 Task: Create new Company, with domain: 'novatek.com' and type: 'Vendor'. Add new contact for this company, with mail Id: 'Simran18Kapoor@novatek.com', First Name: Simran, Last name:  Kapoor, Job Title: 'Market Research Analyst', Phone Number: '(702) 555-4569'. Change life cycle stage to  Lead and lead status to  In Progress. Logged in from softage.4@softage.net
Action: Mouse moved to (73, 46)
Screenshot: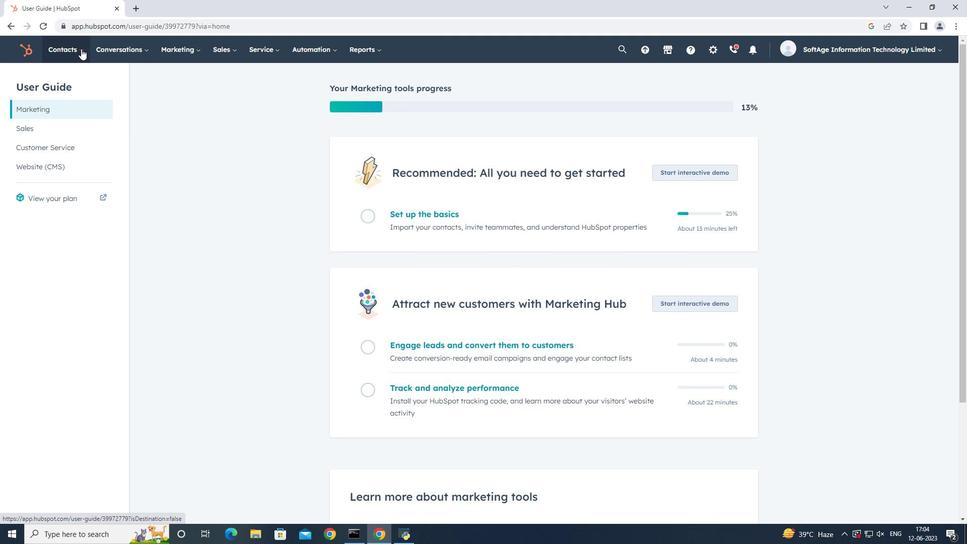 
Action: Mouse pressed left at (73, 46)
Screenshot: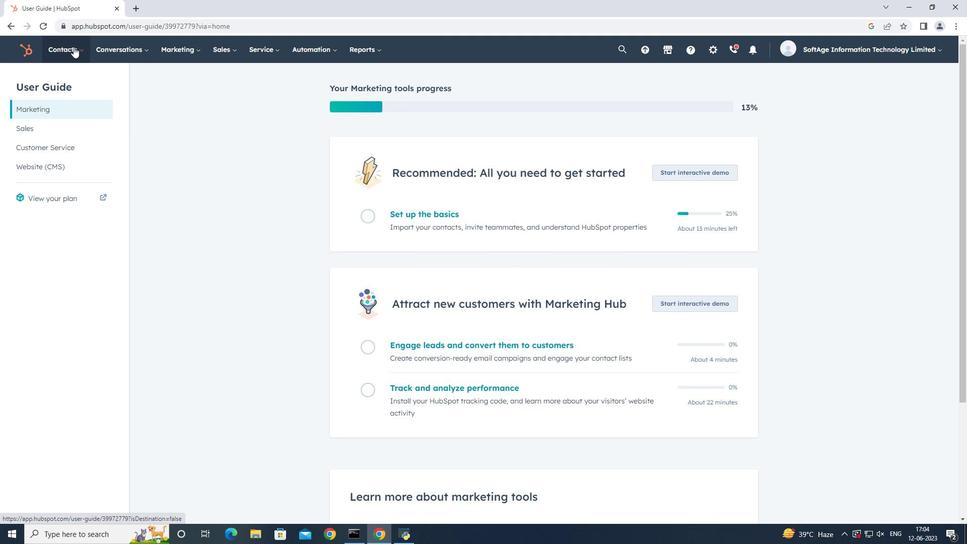 
Action: Mouse moved to (89, 96)
Screenshot: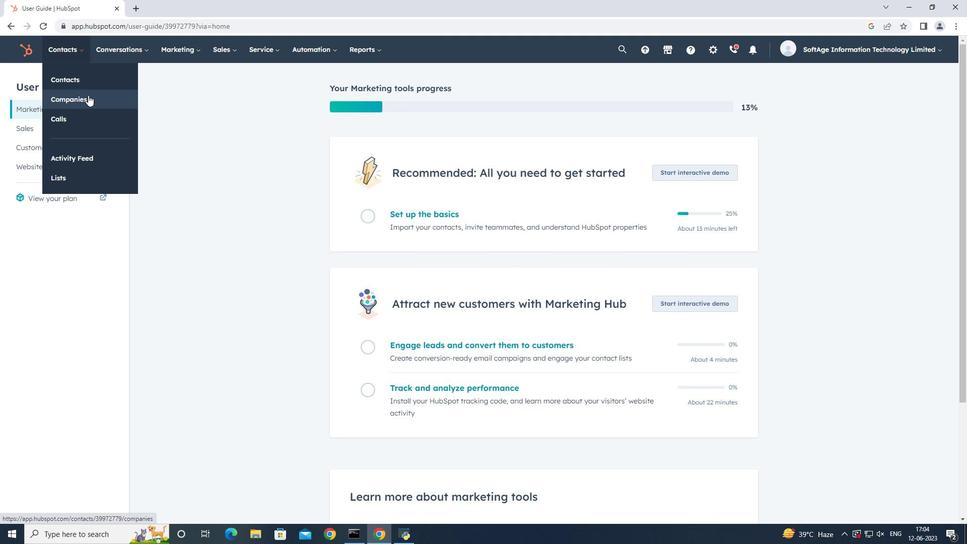 
Action: Mouse pressed left at (89, 96)
Screenshot: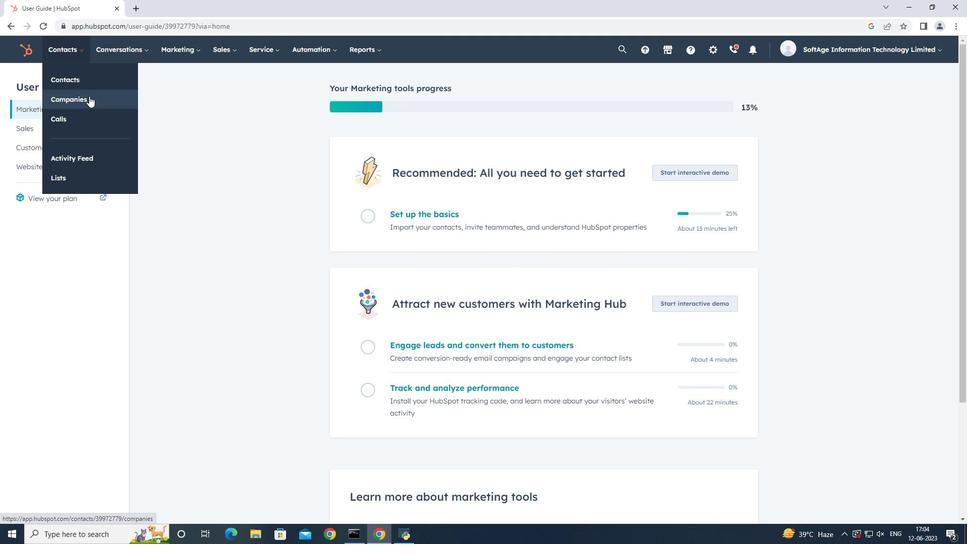 
Action: Mouse moved to (913, 82)
Screenshot: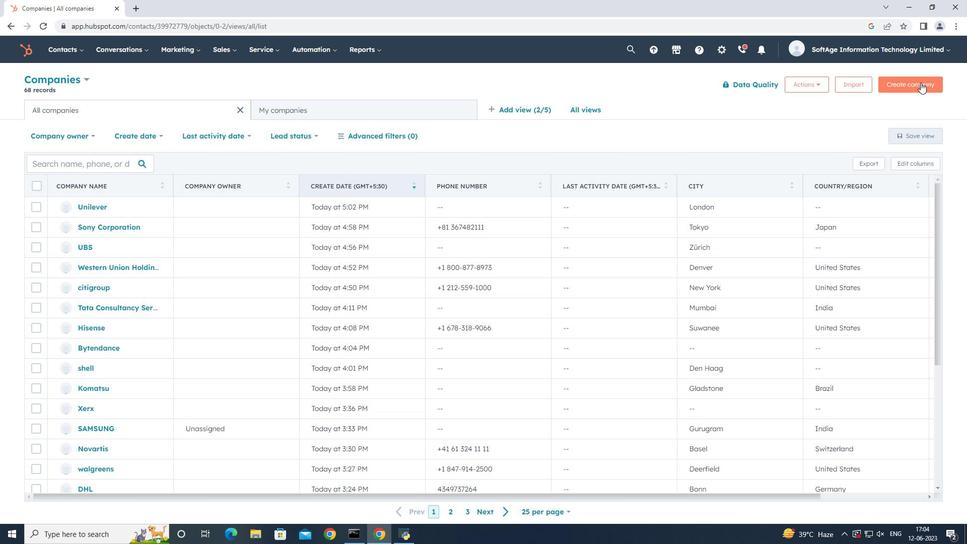 
Action: Mouse pressed left at (913, 82)
Screenshot: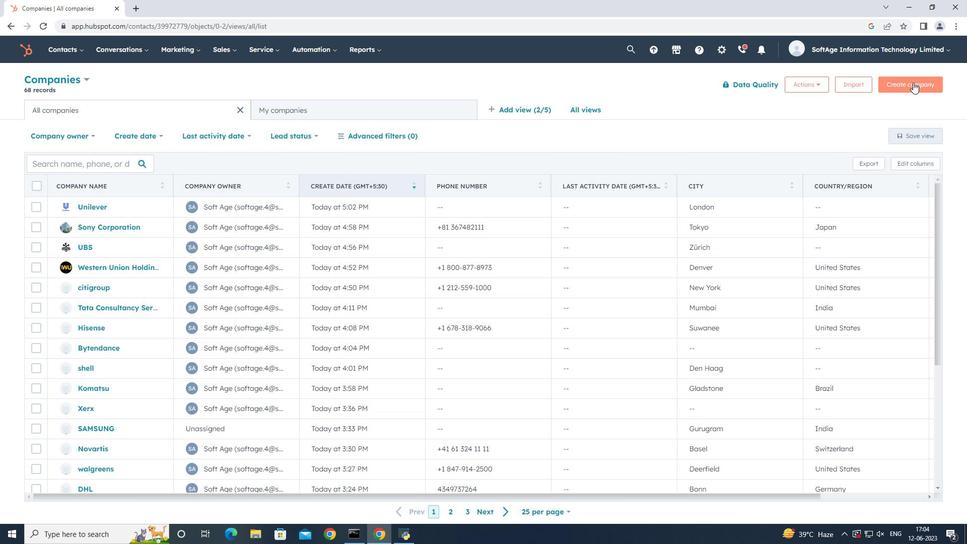 
Action: Mouse moved to (723, 125)
Screenshot: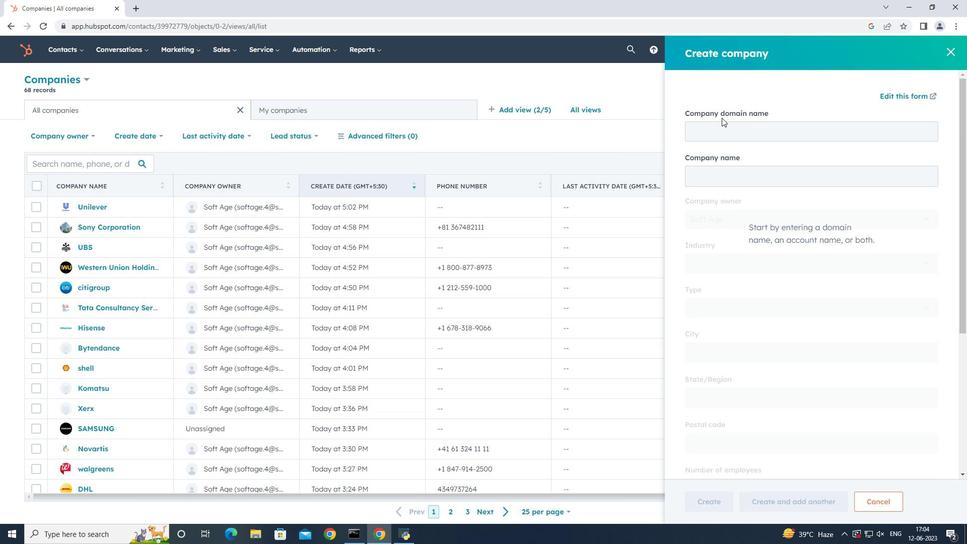 
Action: Mouse pressed left at (723, 125)
Screenshot: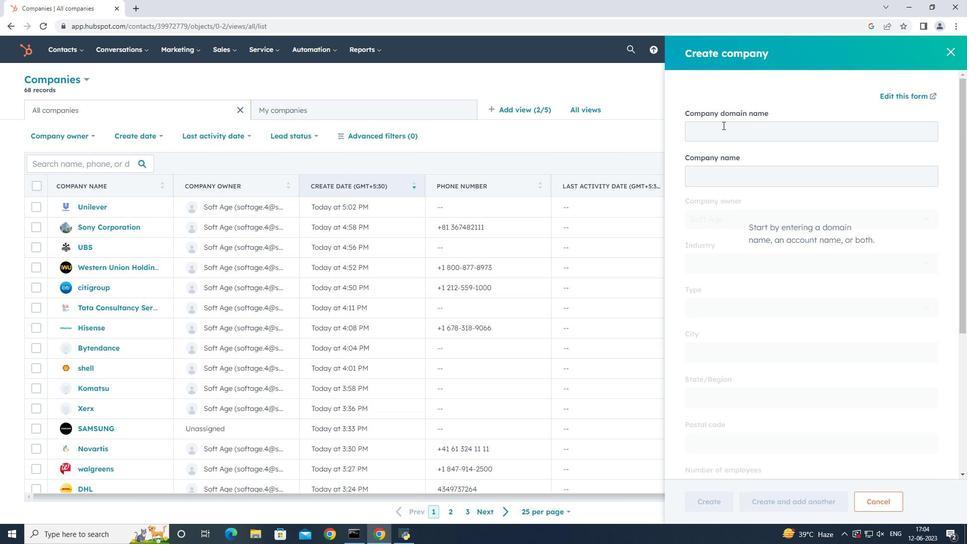 
Action: Key pressed novatek.com
Screenshot: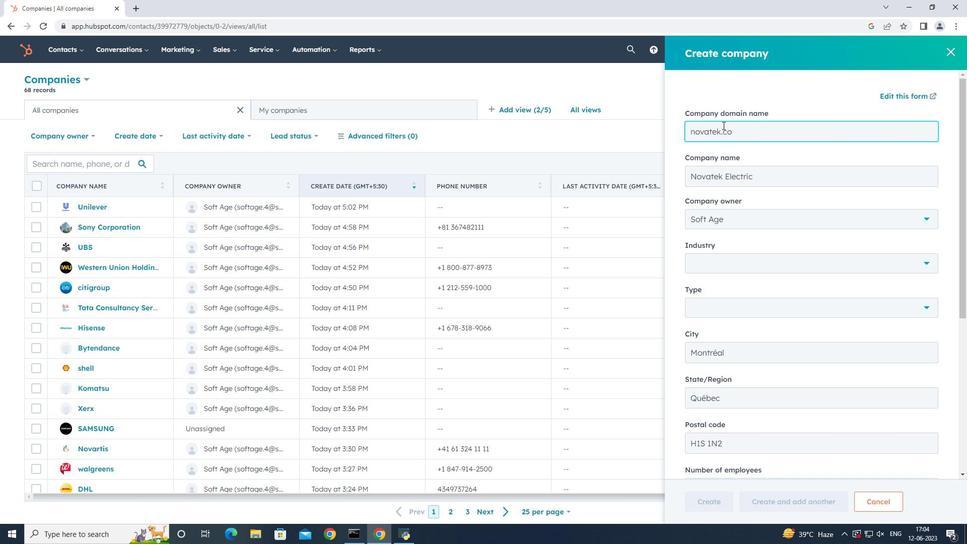 
Action: Mouse moved to (779, 310)
Screenshot: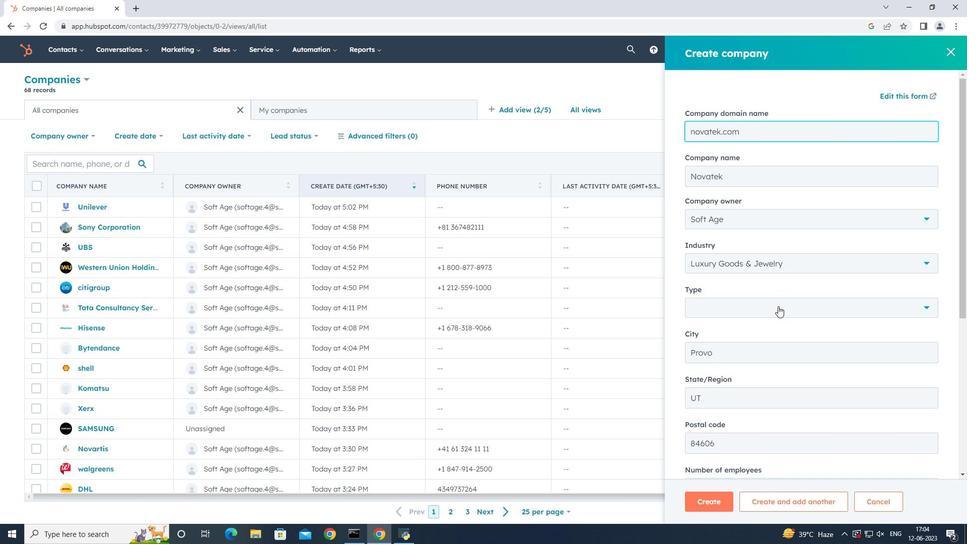 
Action: Mouse pressed left at (779, 310)
Screenshot: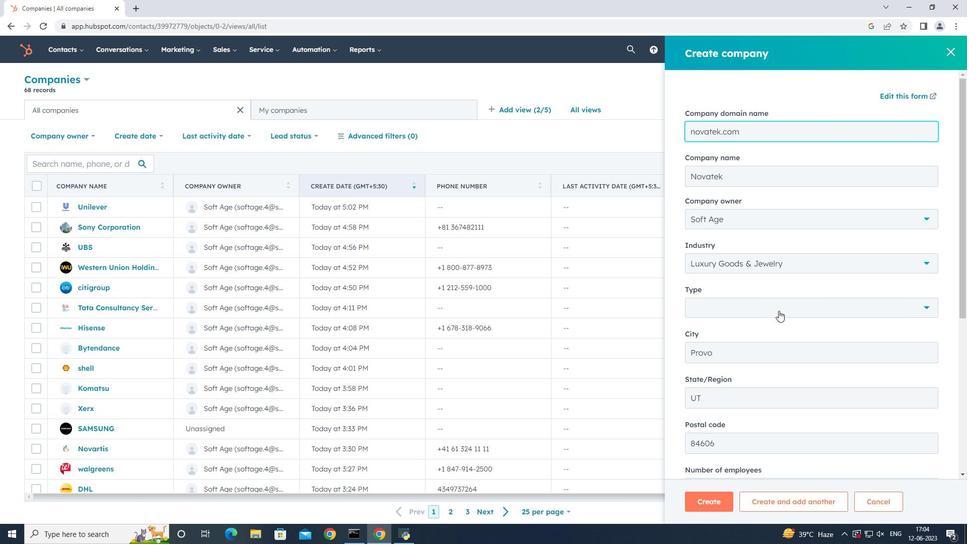 
Action: Mouse moved to (759, 413)
Screenshot: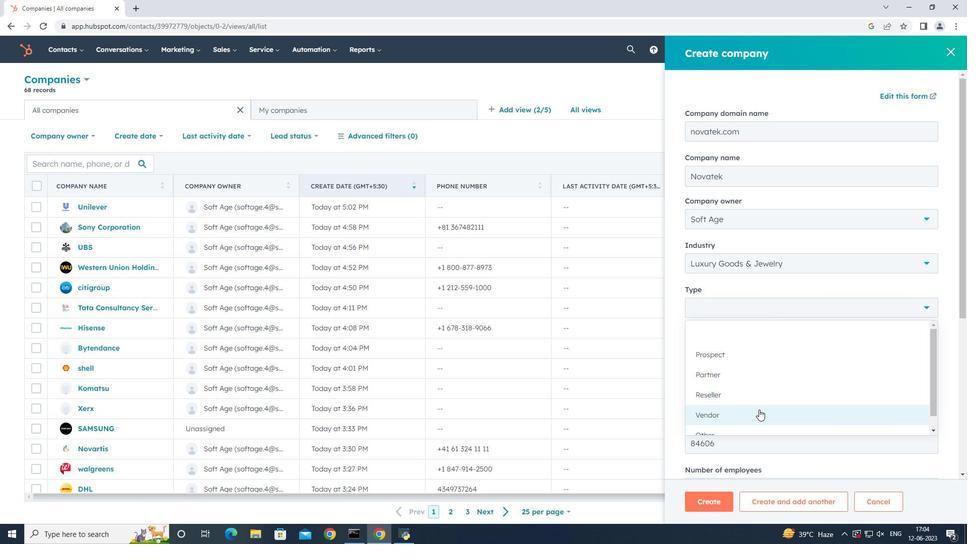 
Action: Mouse pressed left at (759, 413)
Screenshot: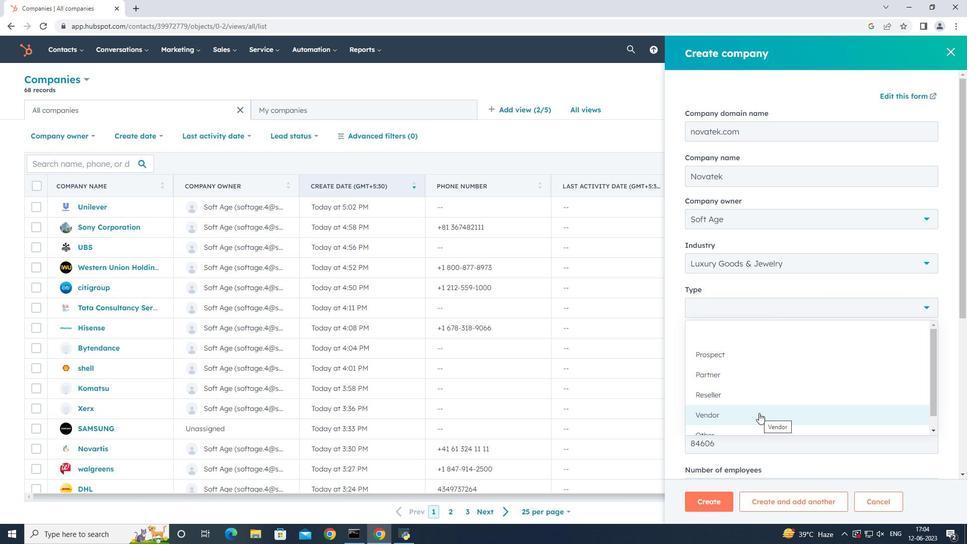 
Action: Mouse moved to (782, 410)
Screenshot: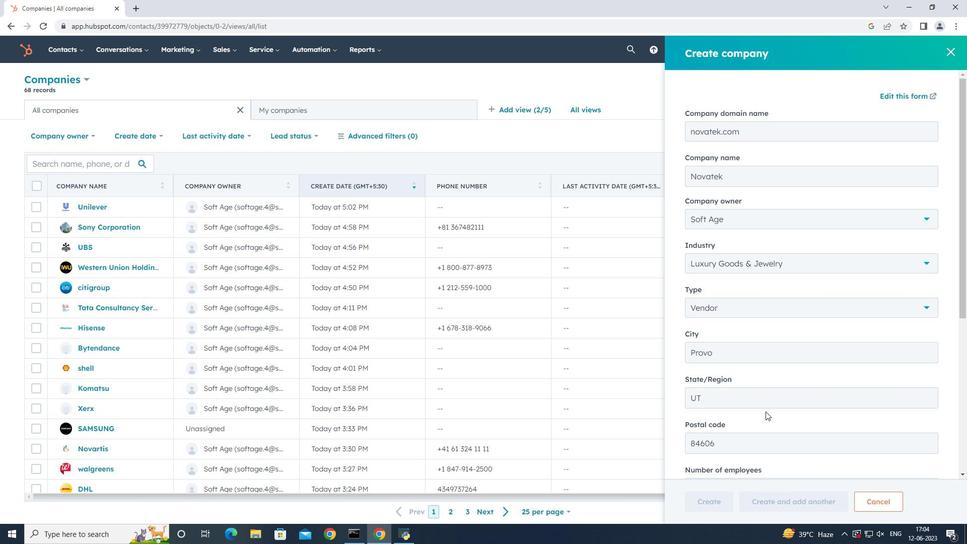 
Action: Mouse scrolled (782, 410) with delta (0, 0)
Screenshot: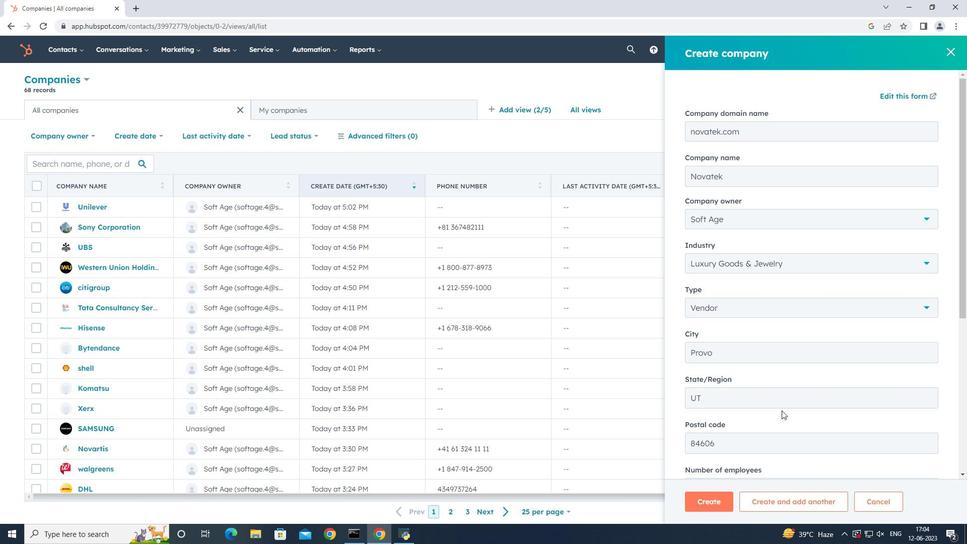 
Action: Mouse scrolled (782, 410) with delta (0, 0)
Screenshot: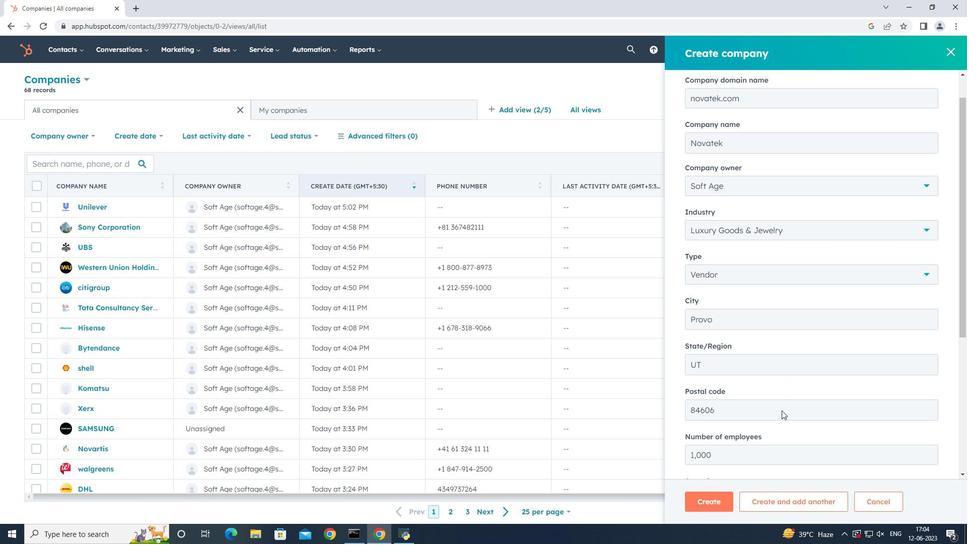 
Action: Mouse scrolled (782, 410) with delta (0, 0)
Screenshot: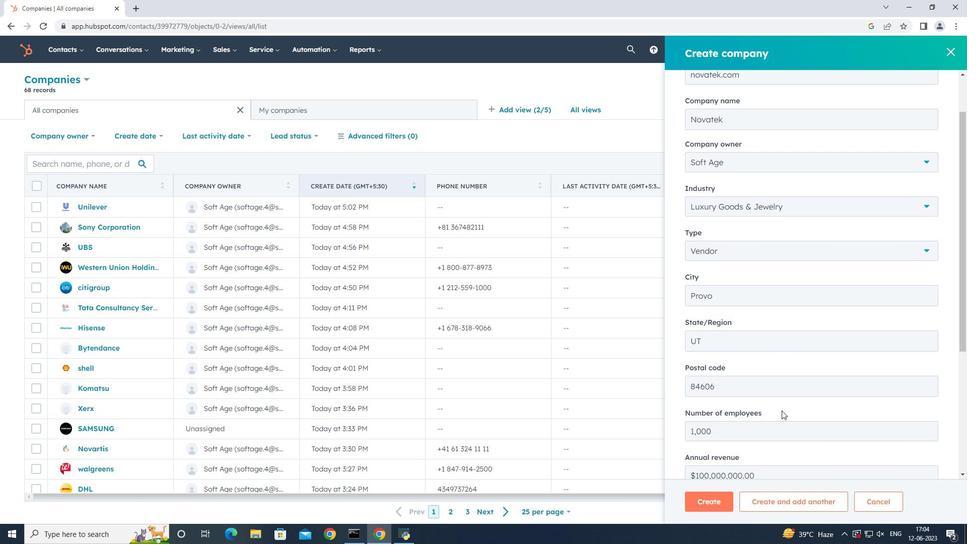 
Action: Mouse scrolled (782, 410) with delta (0, 0)
Screenshot: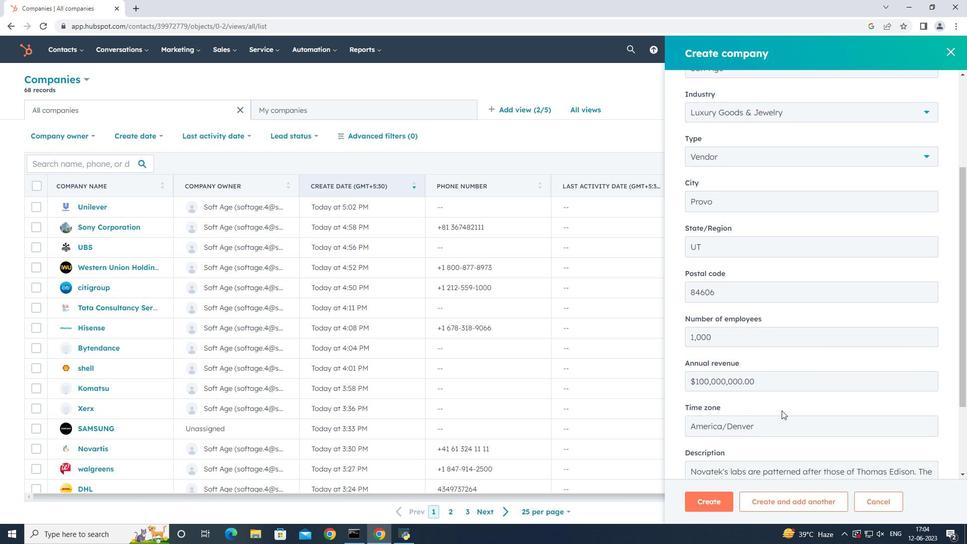
Action: Mouse scrolled (782, 410) with delta (0, 0)
Screenshot: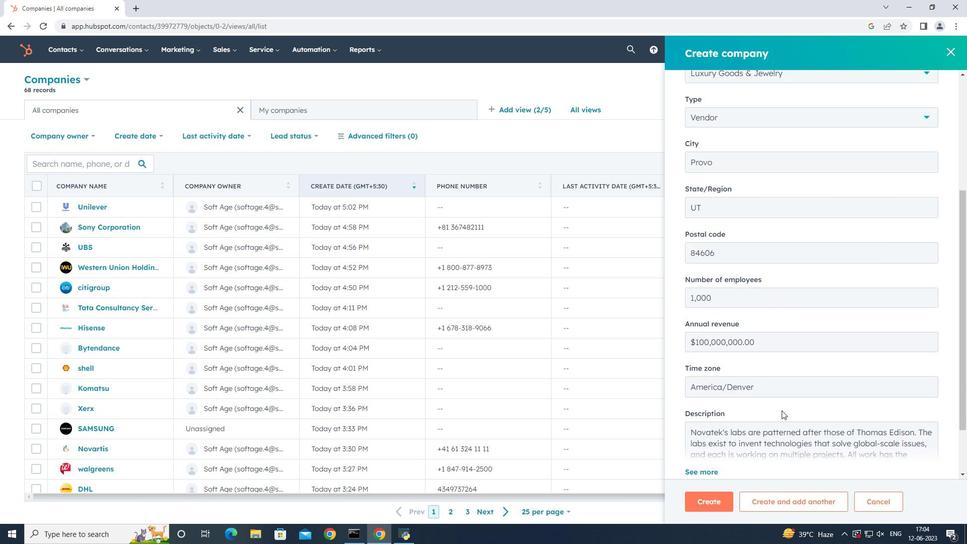 
Action: Mouse scrolled (782, 410) with delta (0, 0)
Screenshot: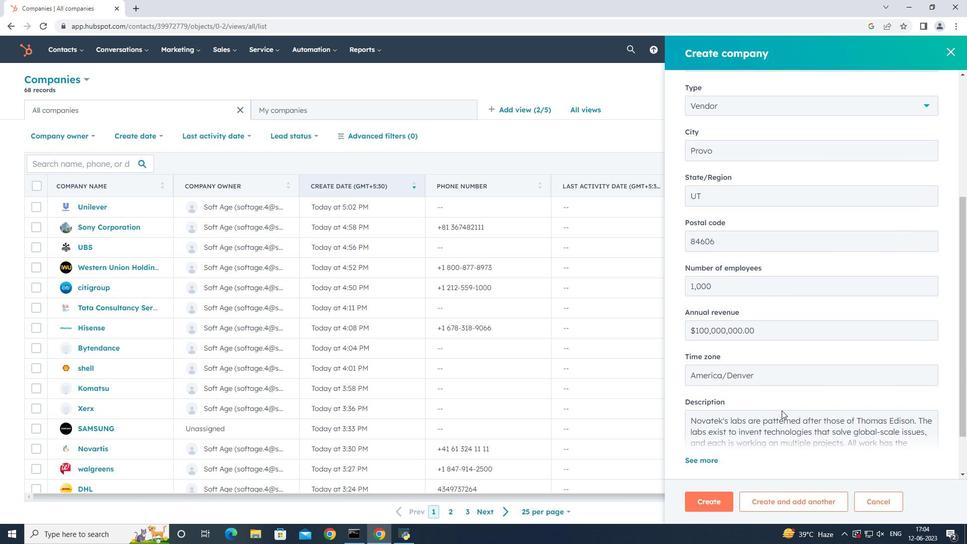 
Action: Mouse scrolled (782, 410) with delta (0, 0)
Screenshot: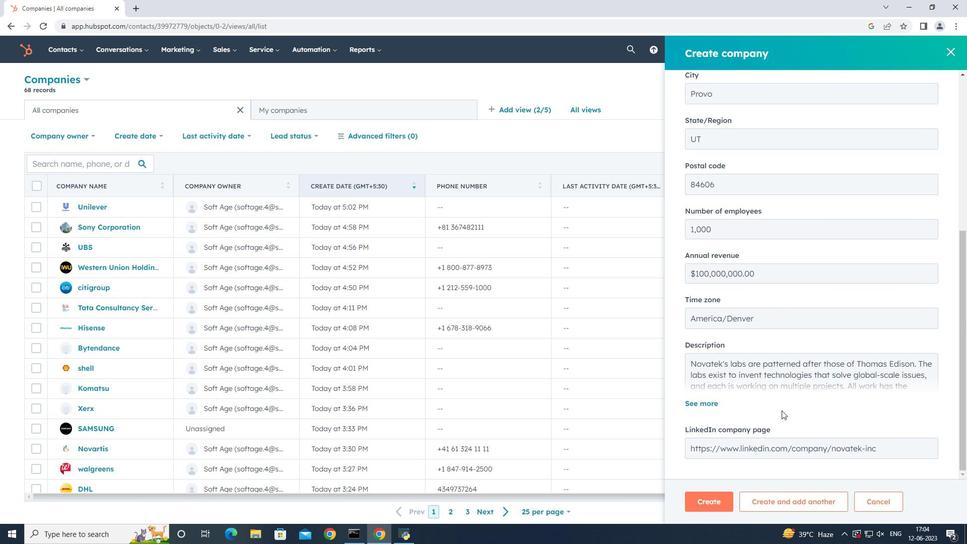 
Action: Mouse scrolled (782, 410) with delta (0, 0)
Screenshot: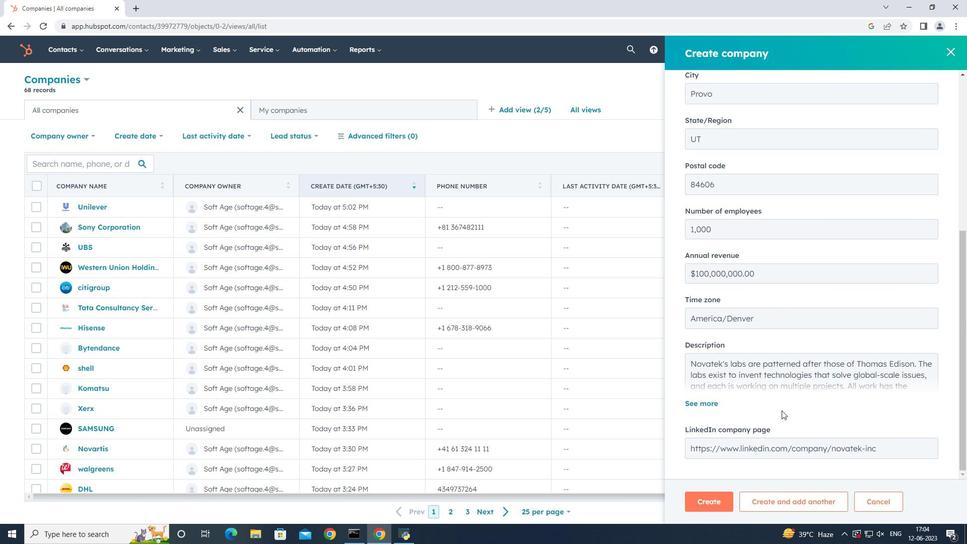 
Action: Mouse scrolled (782, 410) with delta (0, 0)
Screenshot: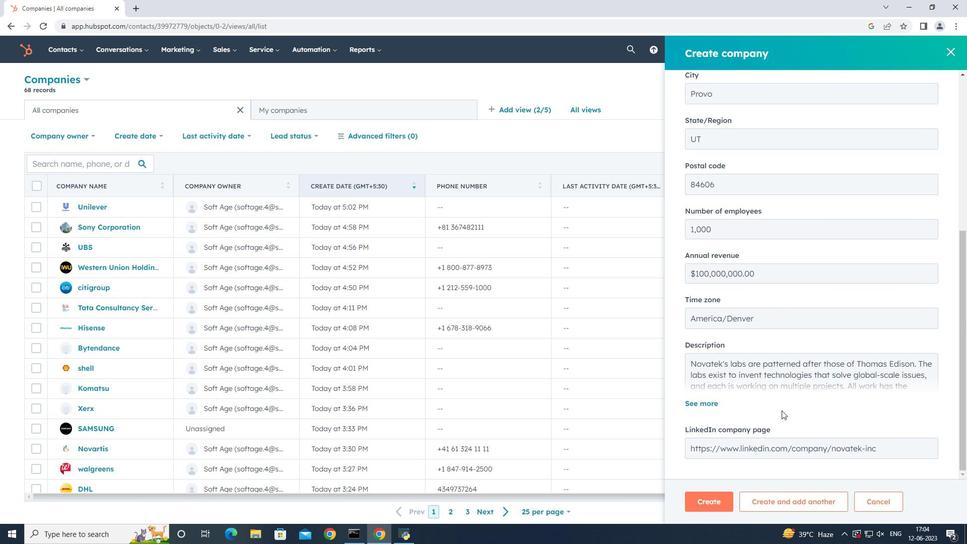 
Action: Mouse moved to (721, 502)
Screenshot: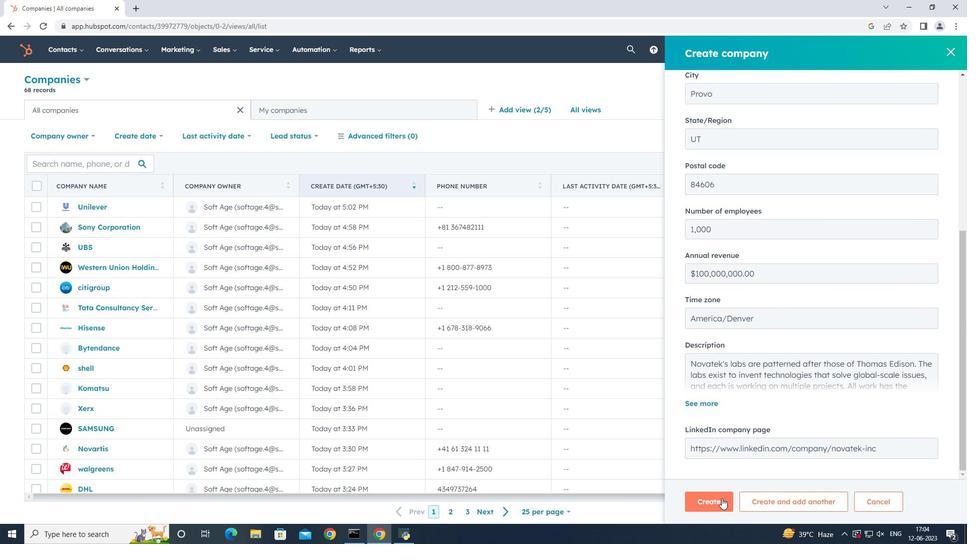 
Action: Mouse pressed left at (721, 502)
Screenshot: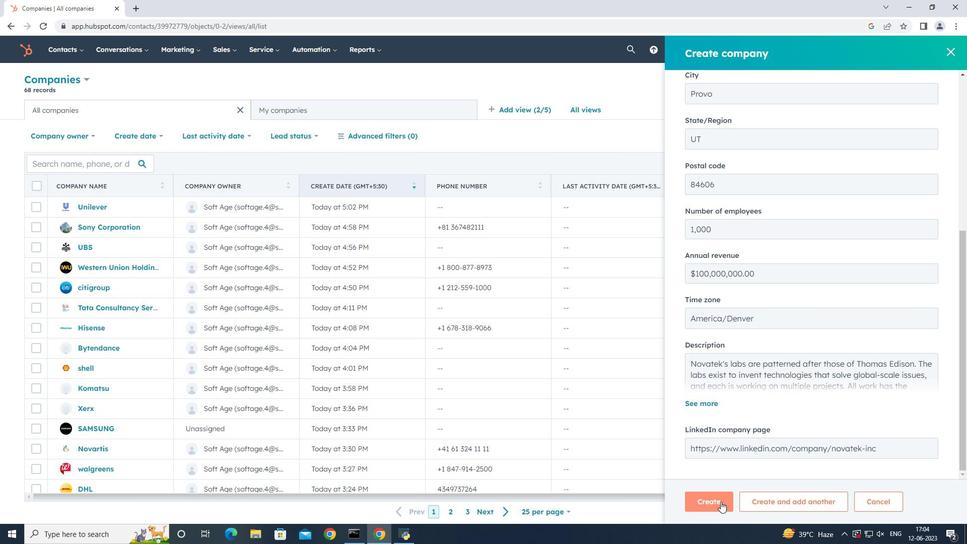
Action: Mouse moved to (690, 323)
Screenshot: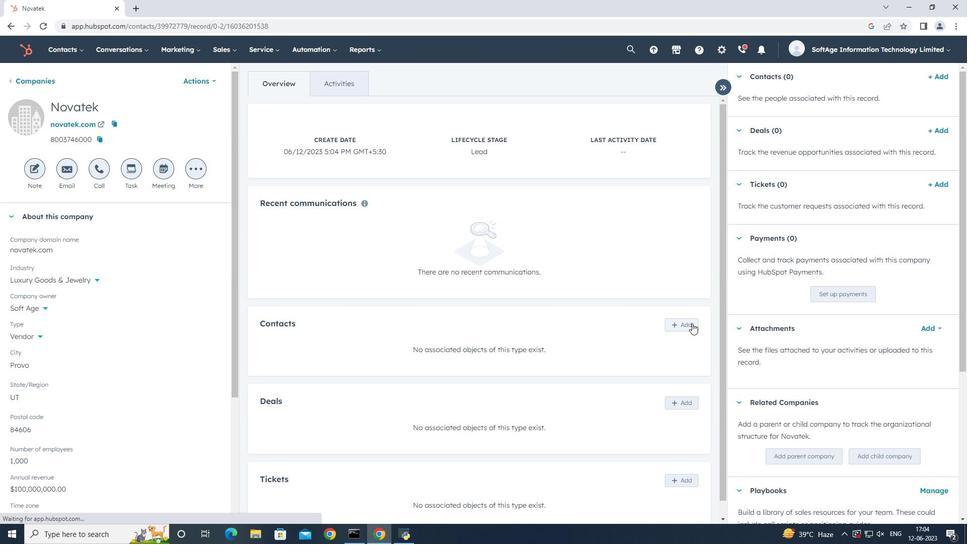 
Action: Mouse pressed left at (690, 323)
Screenshot: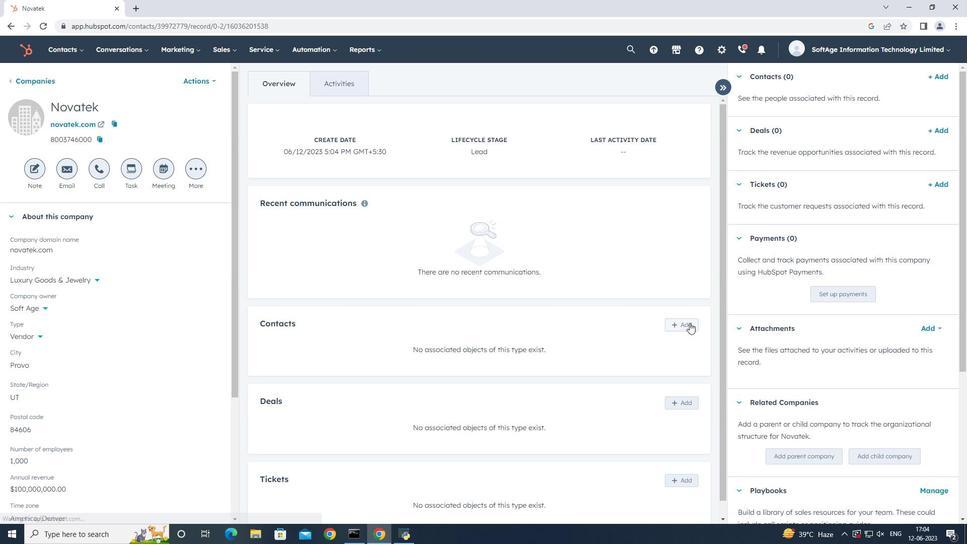 
Action: Mouse moved to (730, 104)
Screenshot: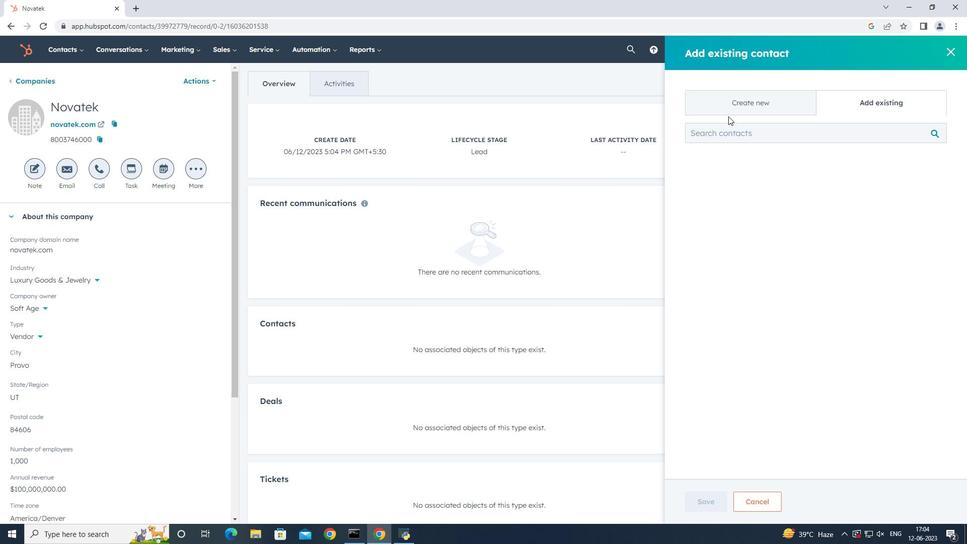 
Action: Mouse pressed left at (730, 104)
Screenshot: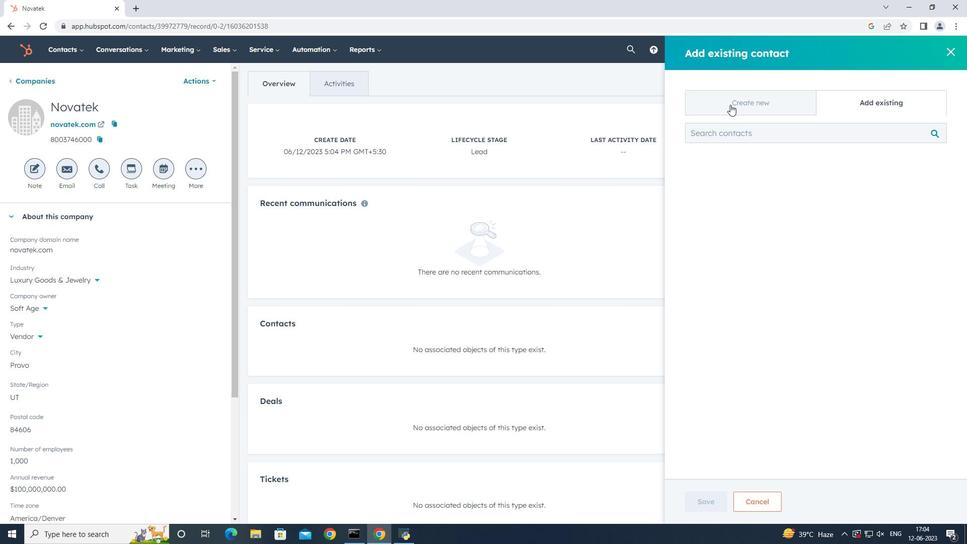 
Action: Mouse moved to (771, 168)
Screenshot: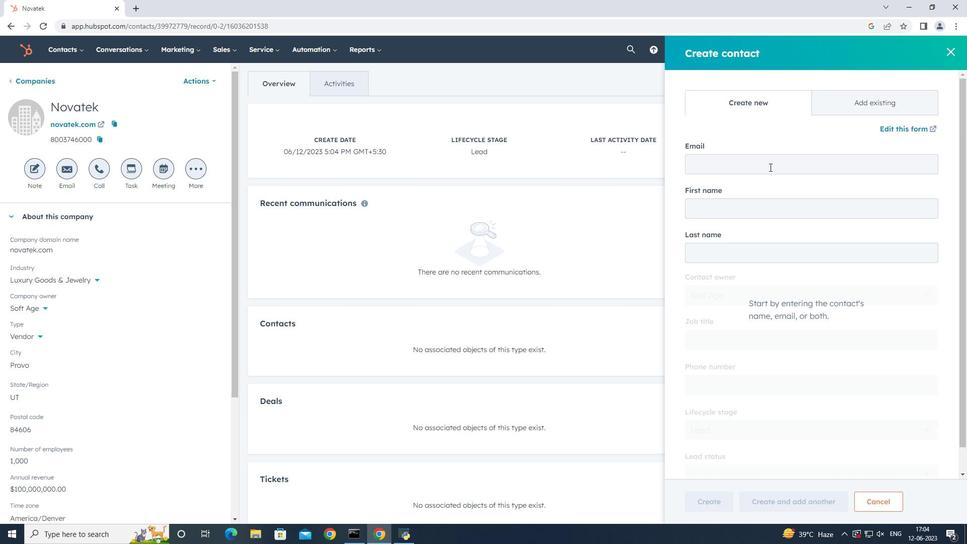 
Action: Mouse pressed left at (771, 168)
Screenshot: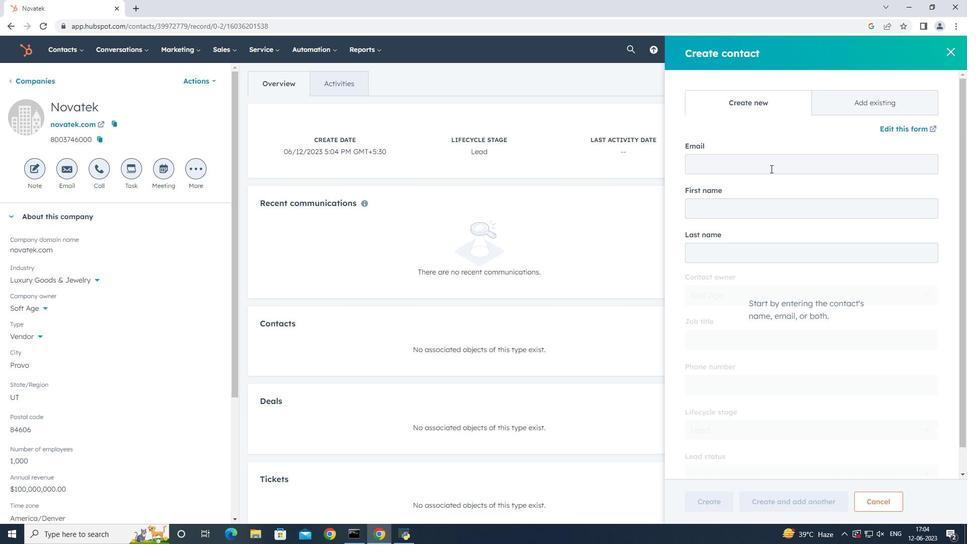
Action: Key pressed <Key.shift>Simran18<Key.shift_r>Kapoor<Key.shift>@novatek.com
Screenshot: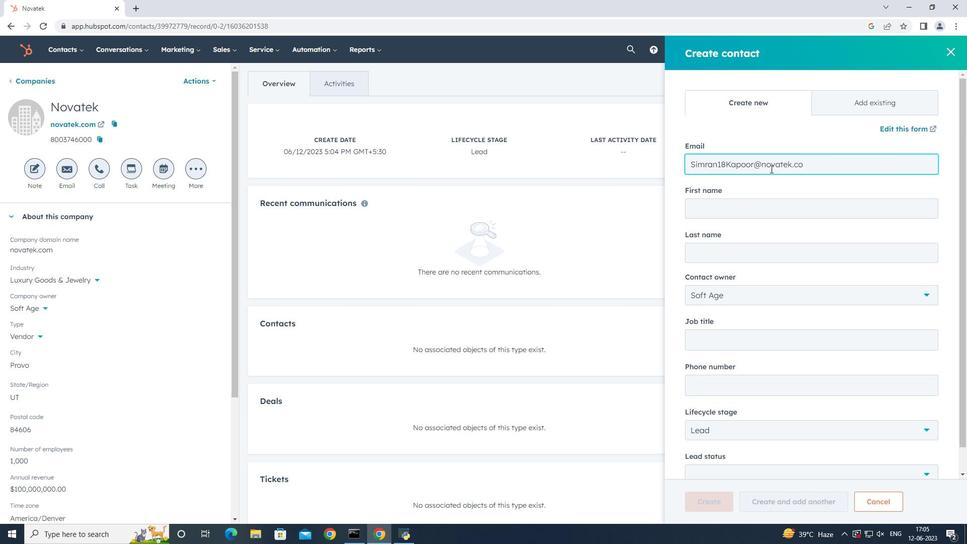 
Action: Mouse moved to (772, 203)
Screenshot: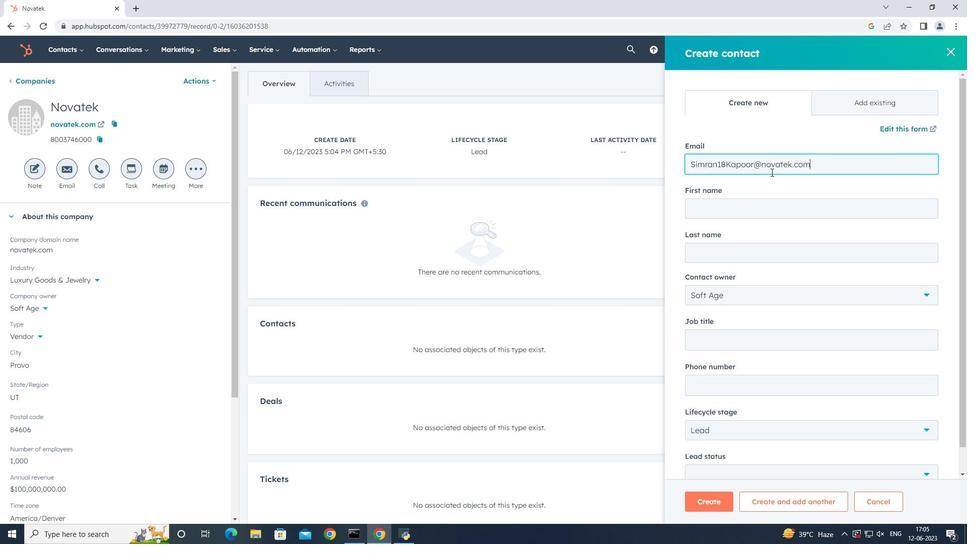 
Action: Mouse pressed left at (772, 203)
Screenshot: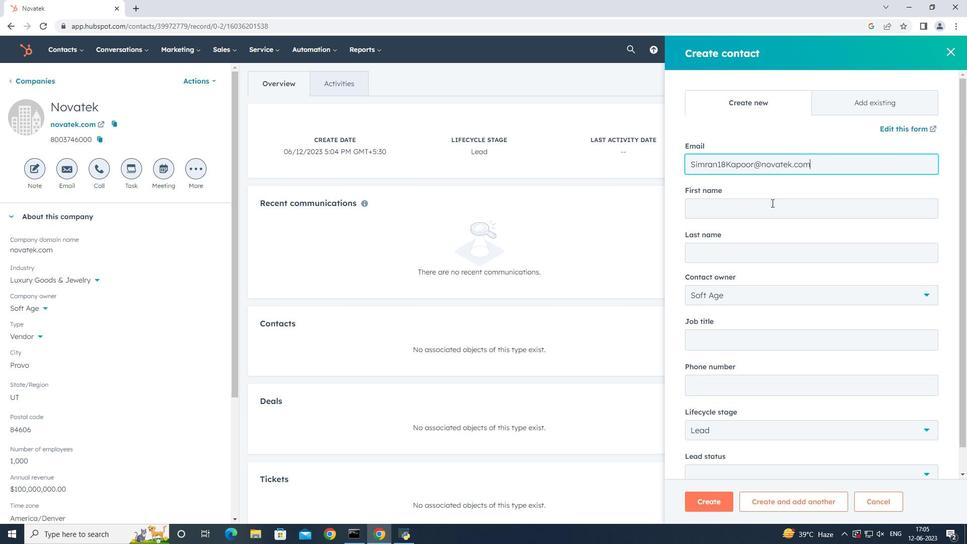 
Action: Key pressed <Key.shift>Simran
Screenshot: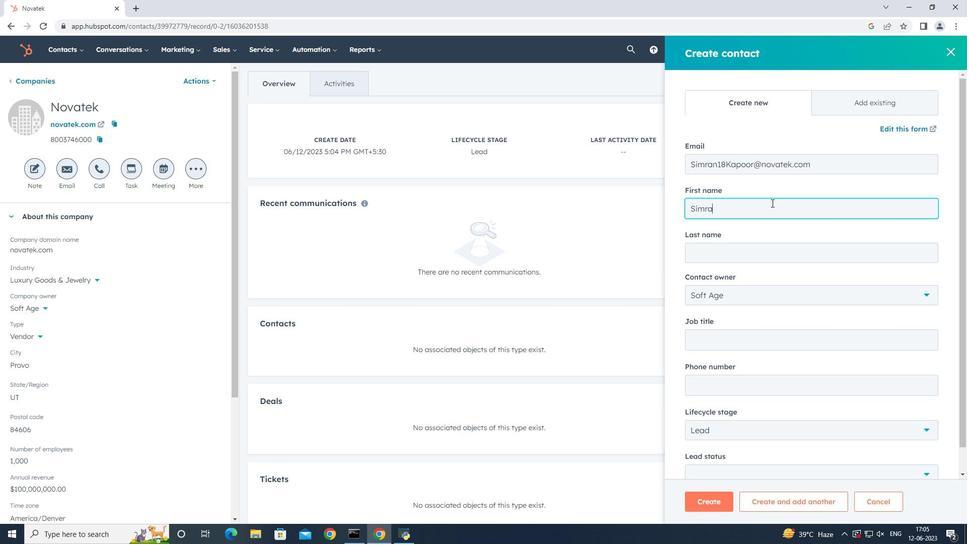 
Action: Mouse moved to (778, 259)
Screenshot: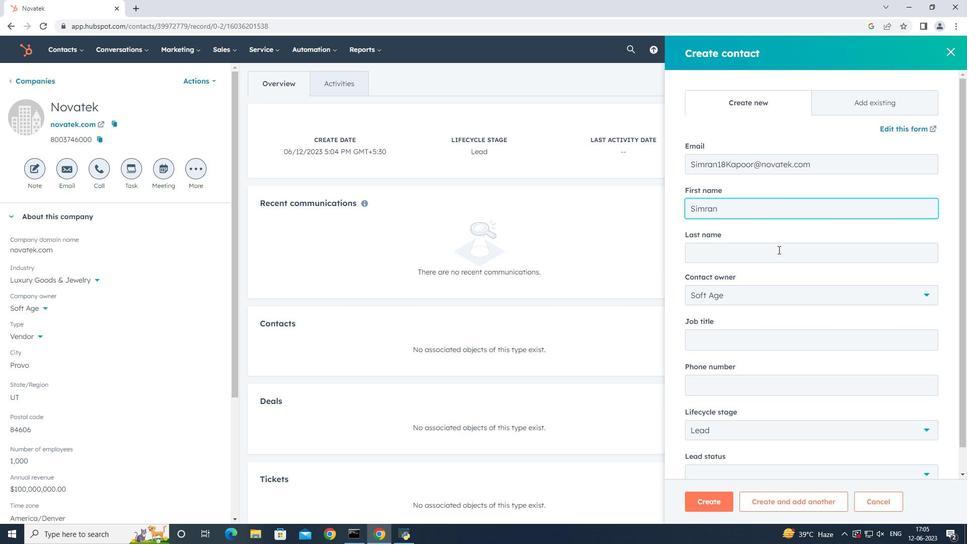 
Action: Mouse pressed left at (778, 259)
Screenshot: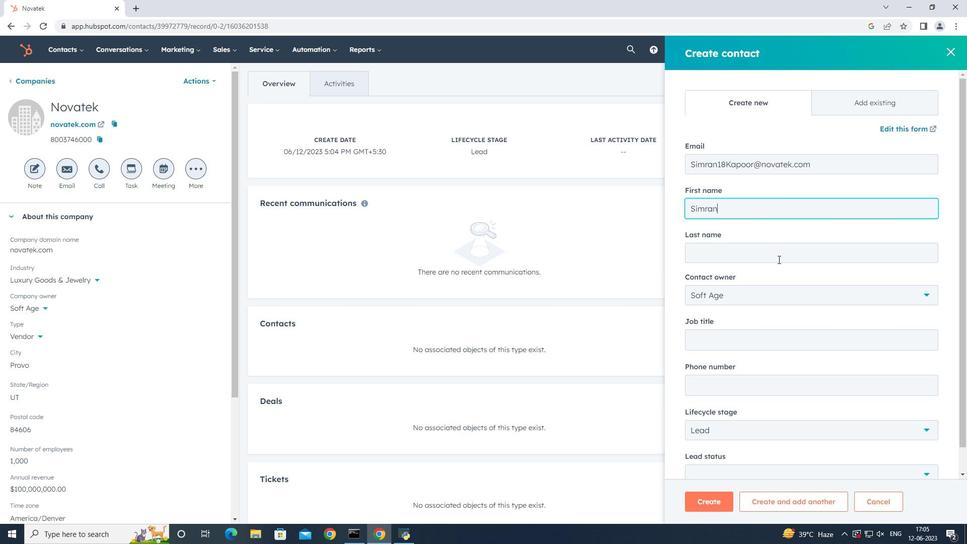 
Action: Key pressed <Key.shift_r><Key.shift_r><Key.shift_r><Key.shift_r><Key.shift_r><Key.shift_r><Key.shift_r><Key.shift_r><Key.shift_r>Kapoor
Screenshot: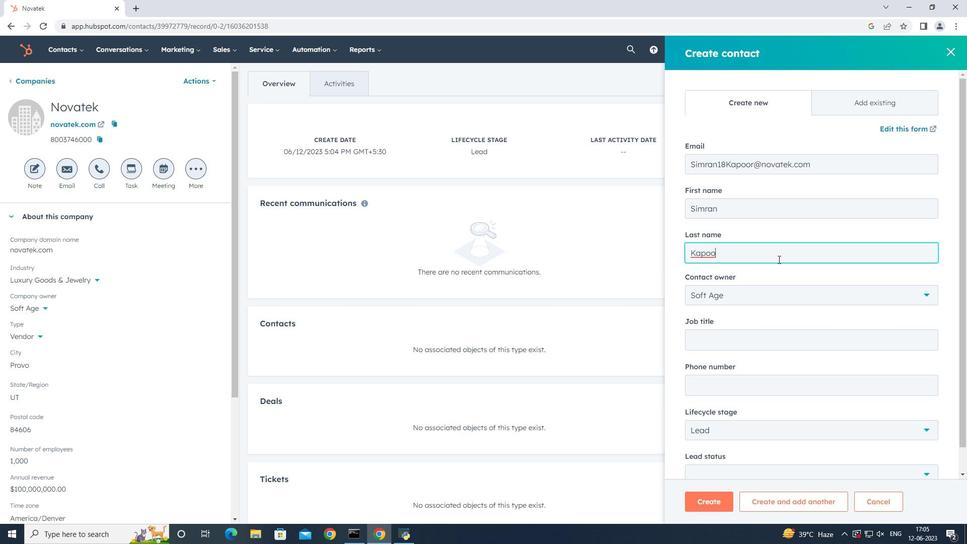 
Action: Mouse moved to (764, 335)
Screenshot: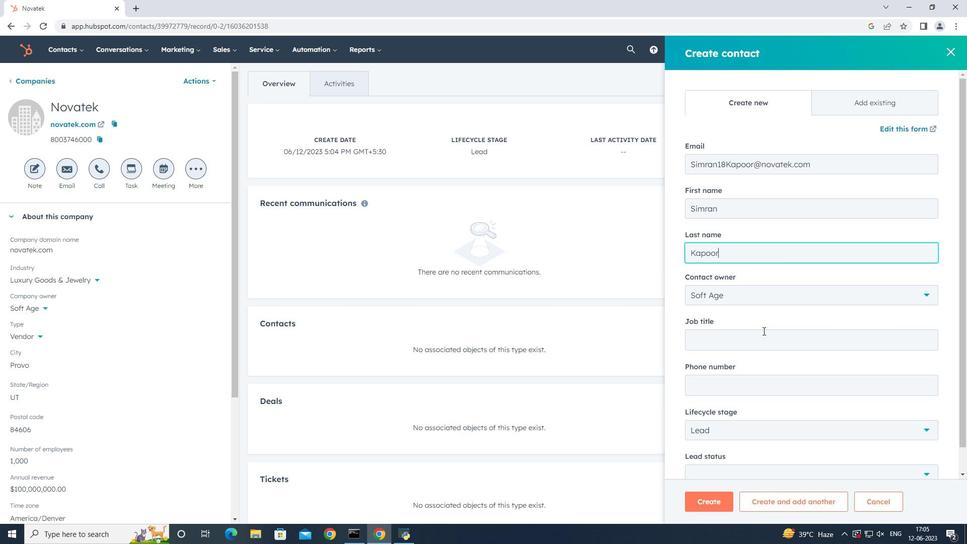 
Action: Mouse pressed left at (764, 335)
Screenshot: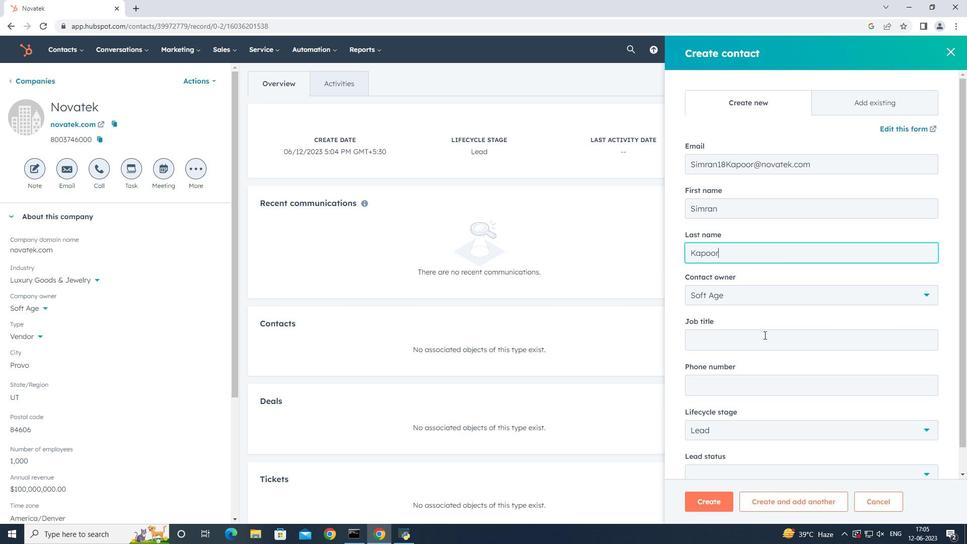 
Action: Key pressed <Key.shift_r><Key.shift_r><Key.shift_r><Key.shift_r><Key.shift_r><Key.shift_r><Key.shift_r><Key.shift_r><Key.shift_r><Key.shift_r><Key.shift_r><Key.shift_r><Key.shift_r><Key.shift_r><Key.shift_r><Key.shift_r><Key.shift_r><Key.shift_r><Key.shift_r><Key.shift_r><Key.shift_r><Key.shift_r><Key.shift_r><Key.shift_r><Key.shift_r>Market<Key.space><Key.shift>RESEARCH<Key.space><Key.shift>Analyst
Screenshot: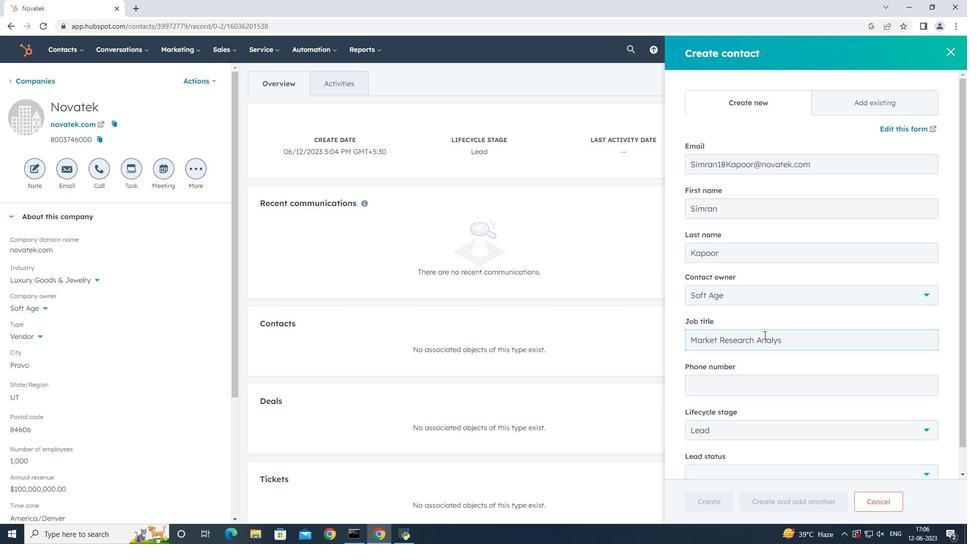 
Action: Mouse moved to (797, 382)
Screenshot: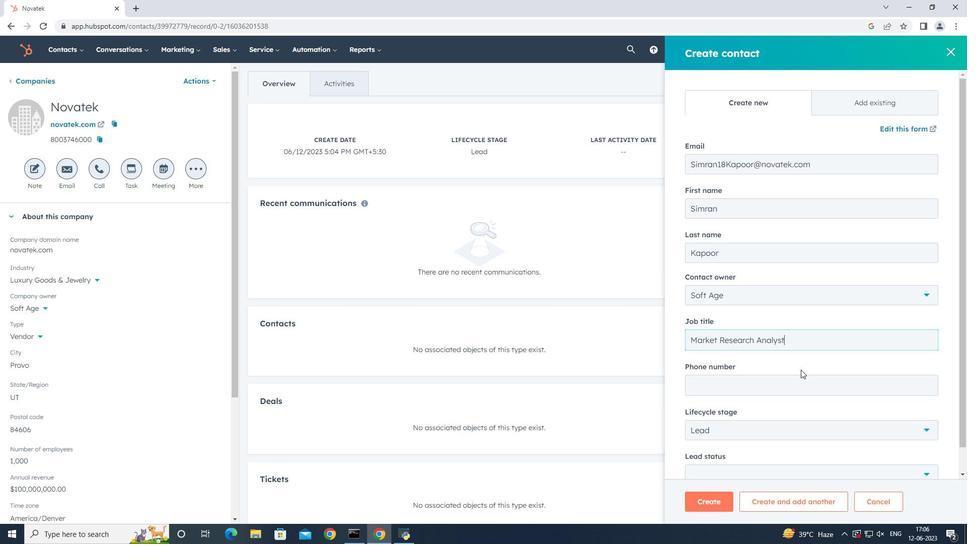 
Action: Mouse pressed left at (797, 382)
Screenshot: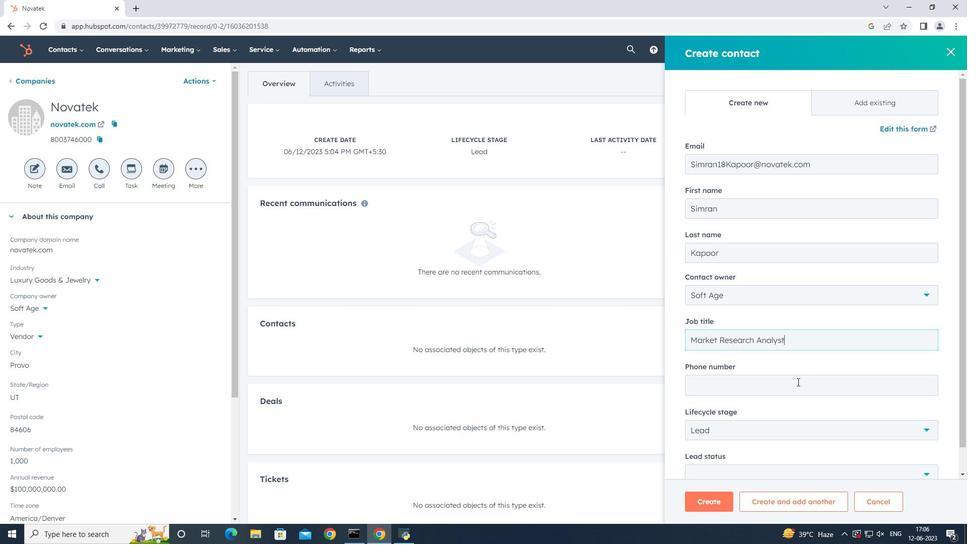 
Action: Key pressed 7025554569
Screenshot: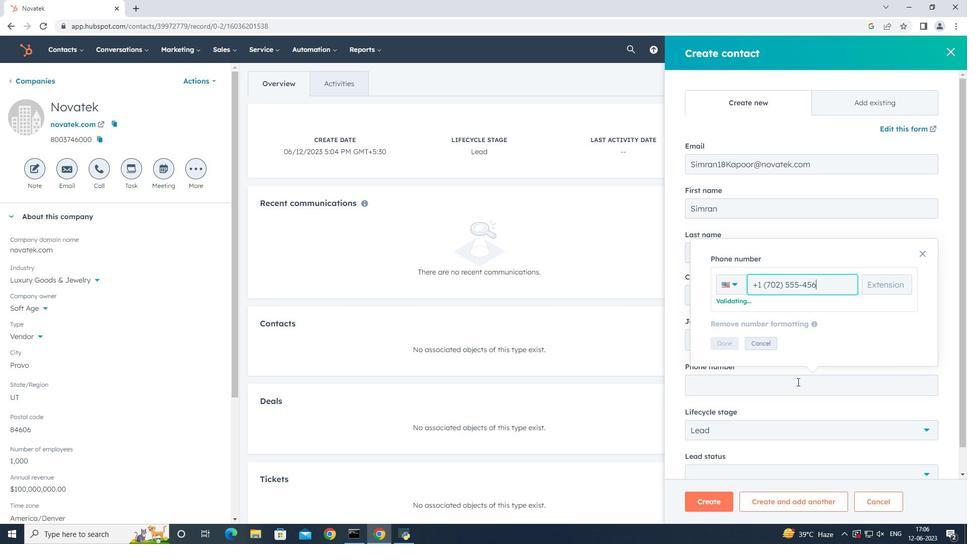 
Action: Mouse moved to (725, 346)
Screenshot: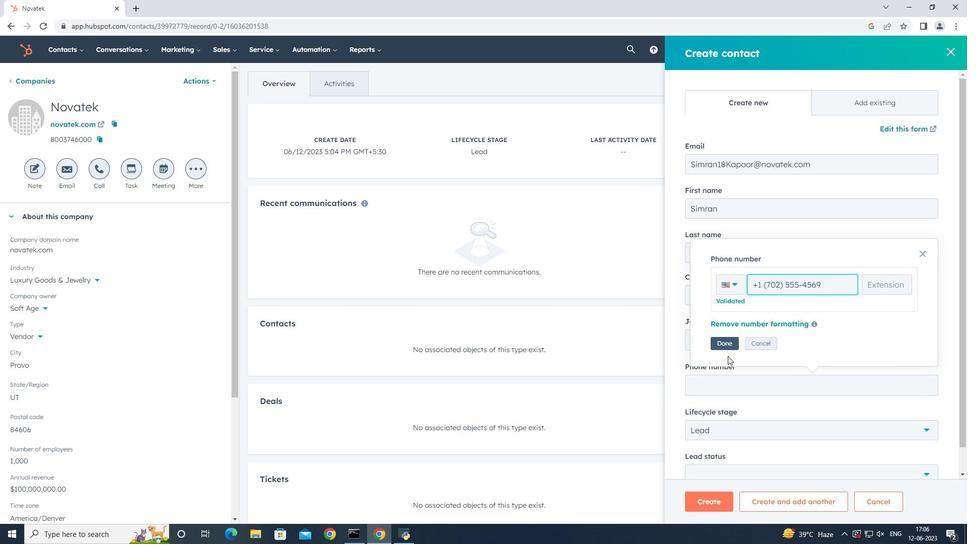 
Action: Mouse pressed left at (725, 346)
Screenshot: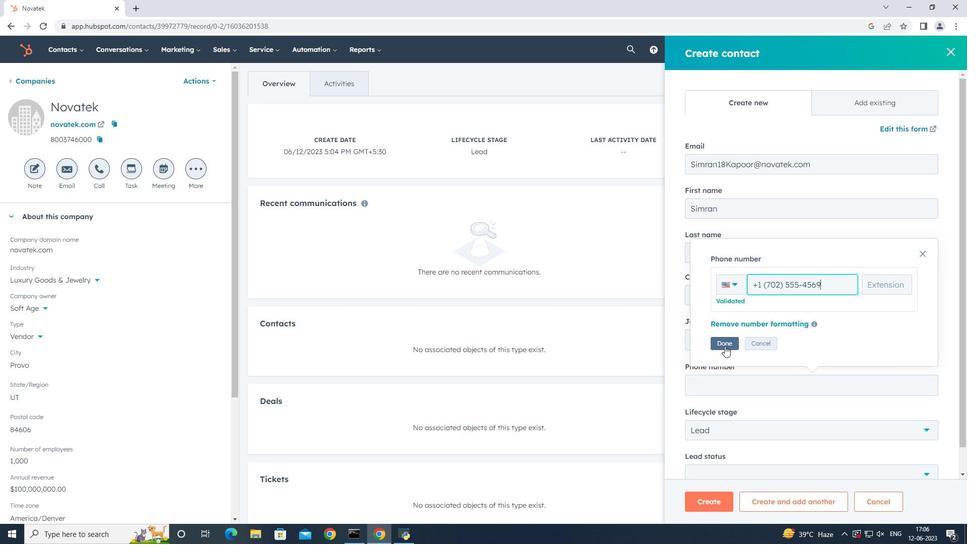 
Action: Mouse moved to (730, 392)
Screenshot: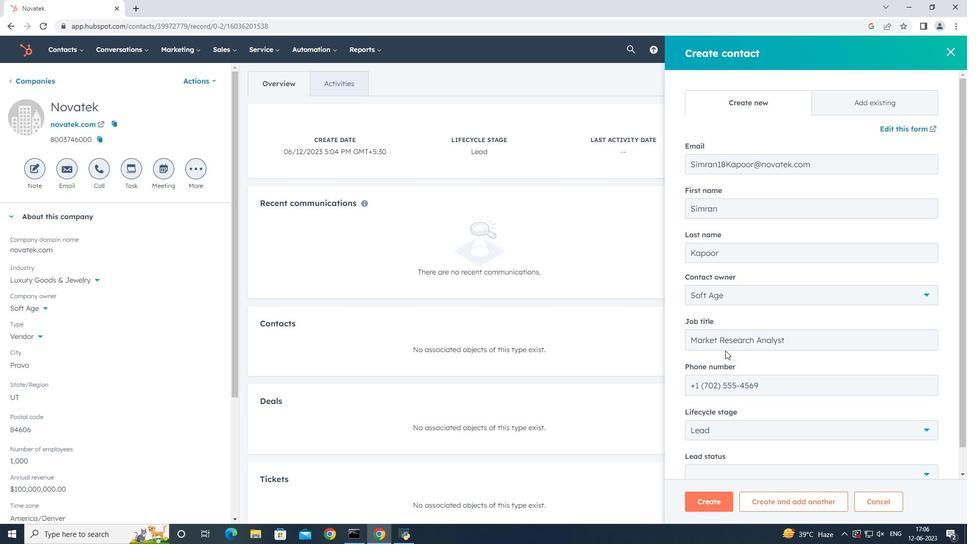 
Action: Mouse scrolled (730, 391) with delta (0, 0)
Screenshot: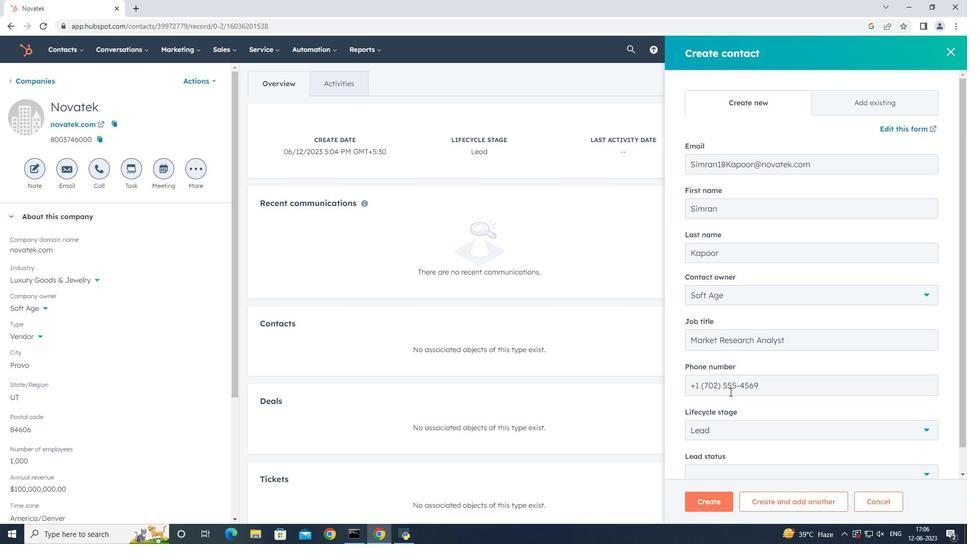 
Action: Mouse scrolled (730, 391) with delta (0, 0)
Screenshot: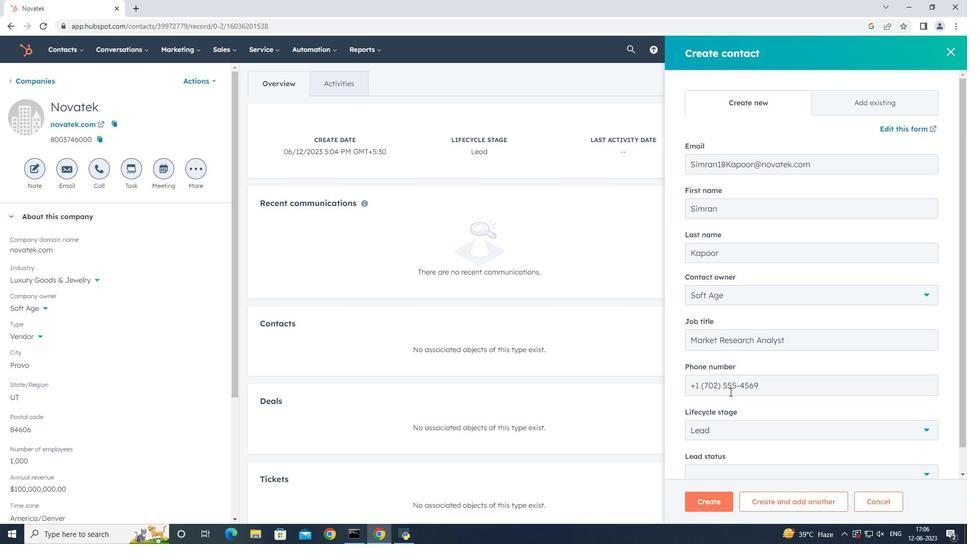 
Action: Mouse moved to (737, 404)
Screenshot: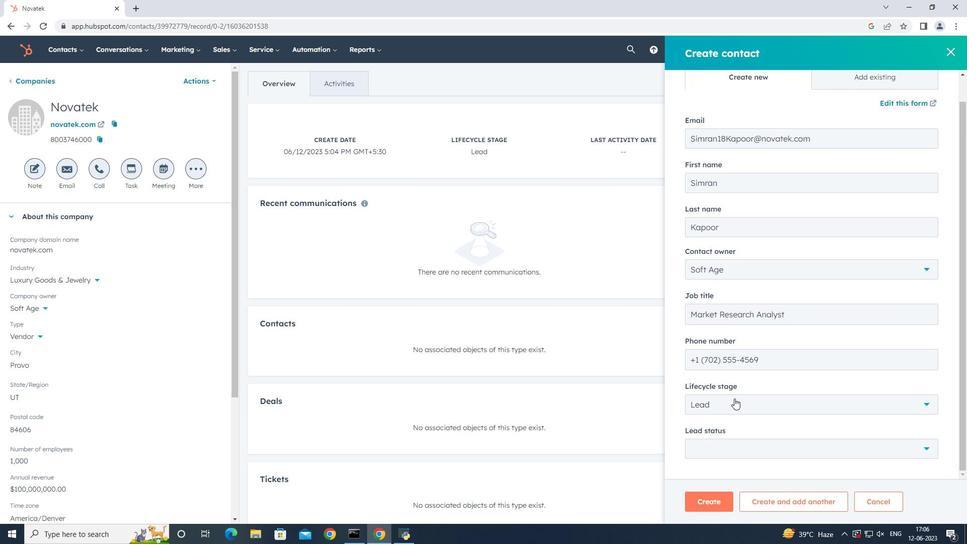
Action: Mouse pressed left at (737, 404)
Screenshot: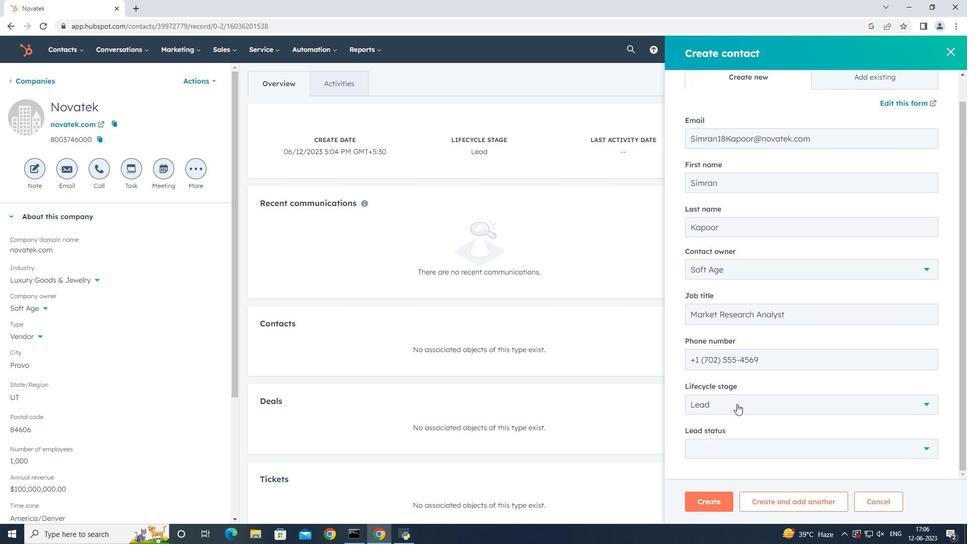 
Action: Mouse moved to (758, 315)
Screenshot: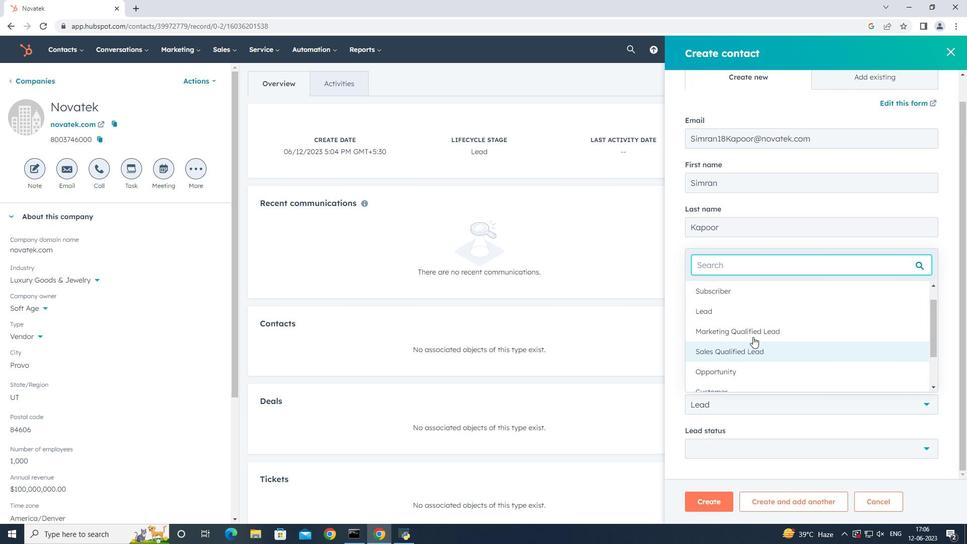 
Action: Mouse pressed left at (758, 315)
Screenshot: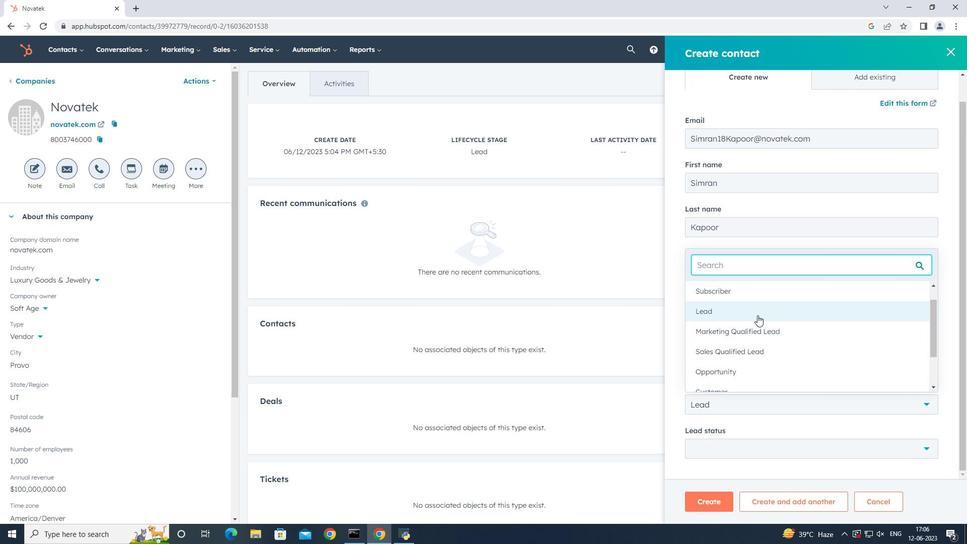 
Action: Mouse moved to (753, 443)
Screenshot: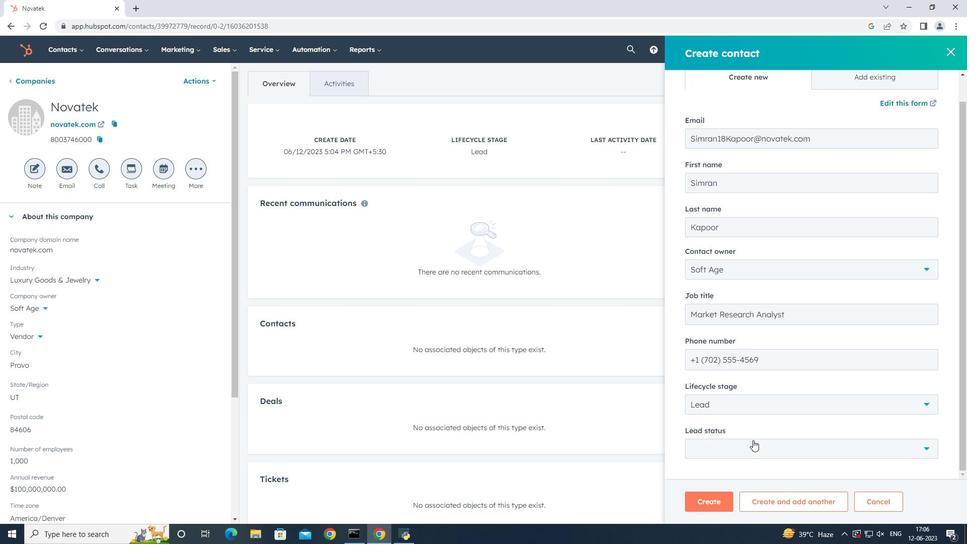 
Action: Mouse pressed left at (753, 443)
Screenshot: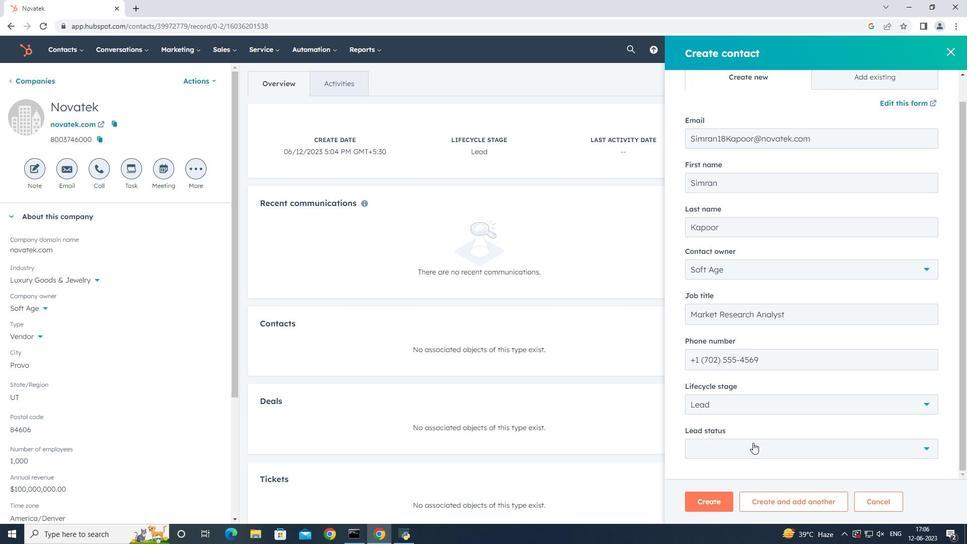 
Action: Mouse moved to (753, 390)
Screenshot: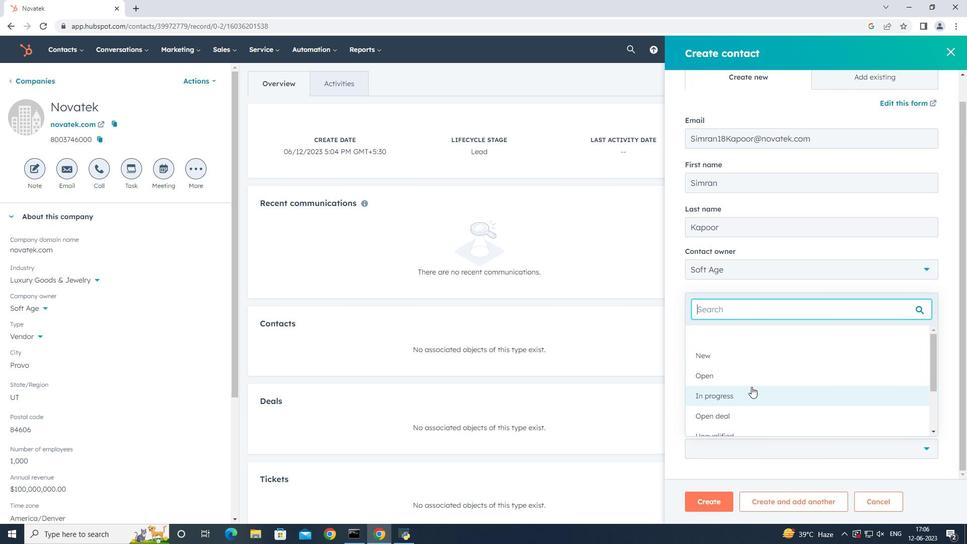 
Action: Mouse pressed left at (753, 390)
Screenshot: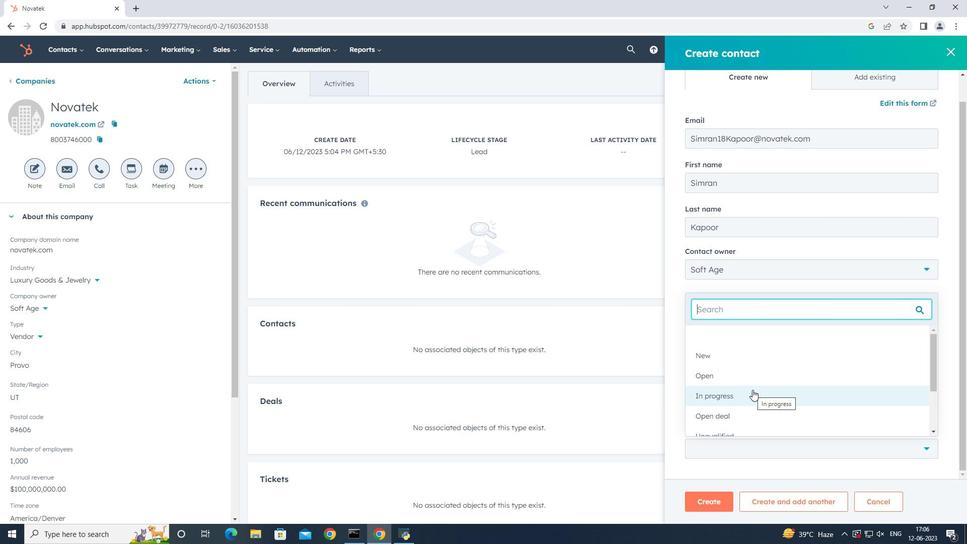 
Action: Mouse moved to (767, 397)
Screenshot: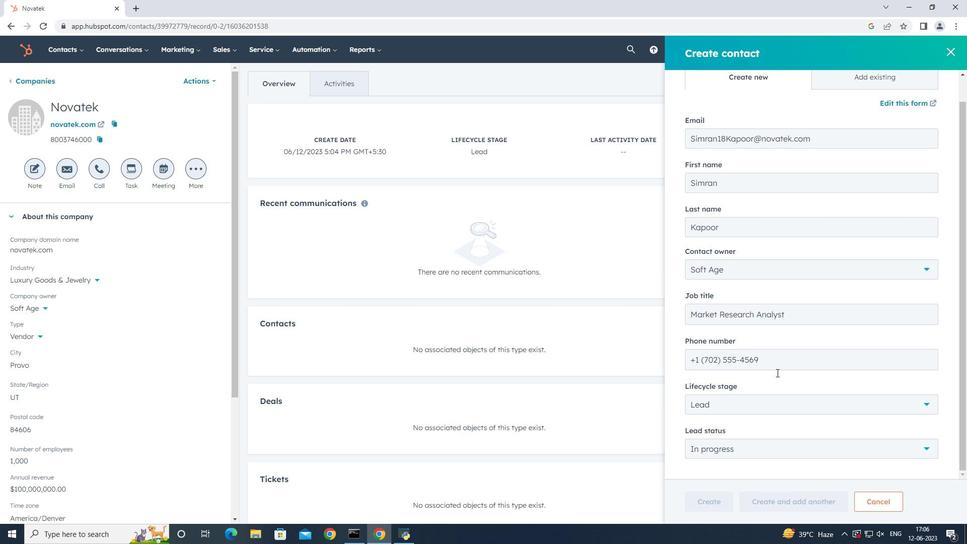 
Action: Mouse scrolled (767, 396) with delta (0, 0)
Screenshot: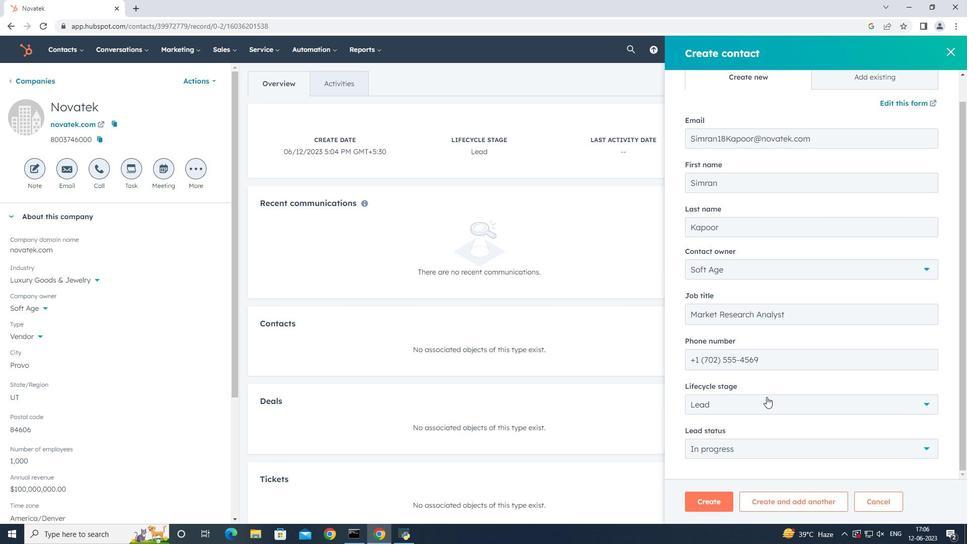
Action: Mouse scrolled (767, 396) with delta (0, 0)
Screenshot: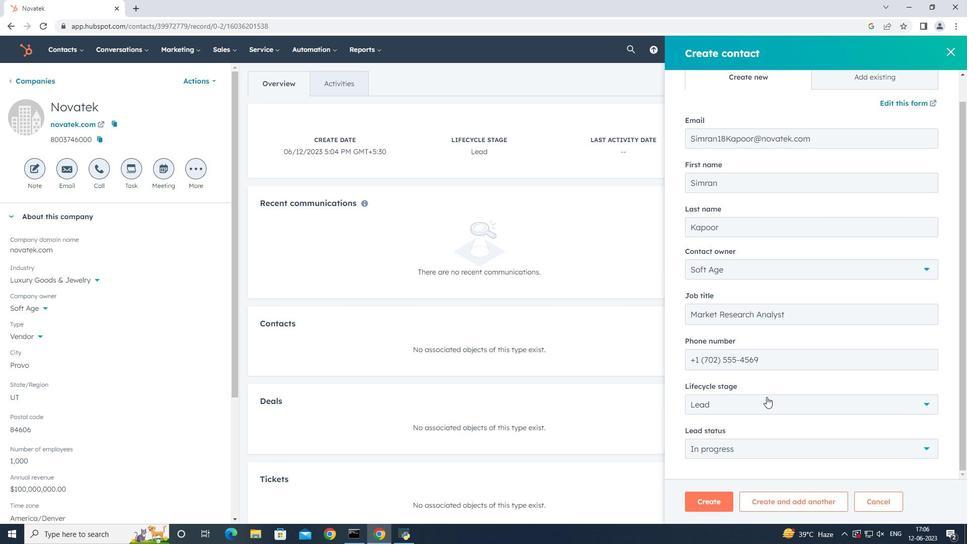 
Action: Mouse scrolled (767, 396) with delta (0, 0)
Screenshot: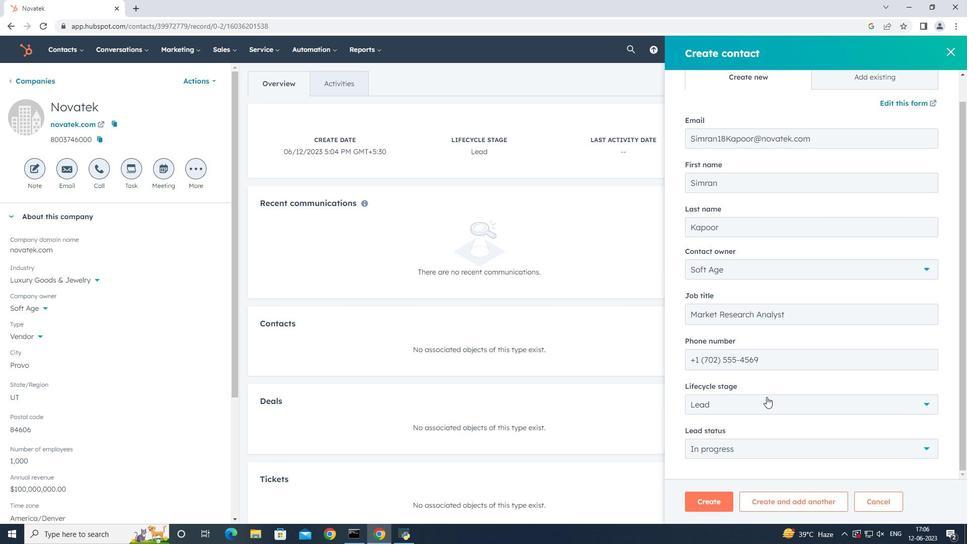 
Action: Mouse moved to (715, 497)
Screenshot: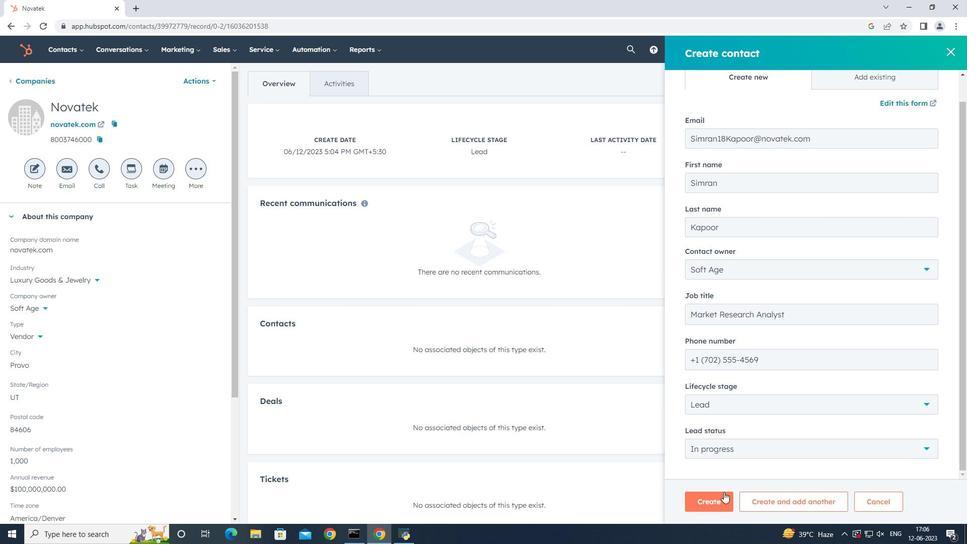 
Action: Mouse pressed left at (715, 497)
Screenshot: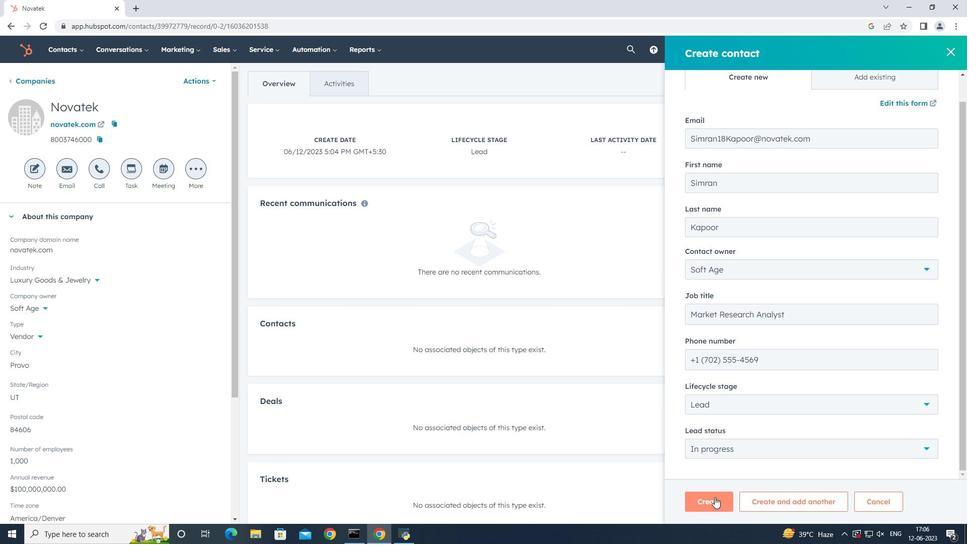 
Action: Mouse moved to (479, 391)
Screenshot: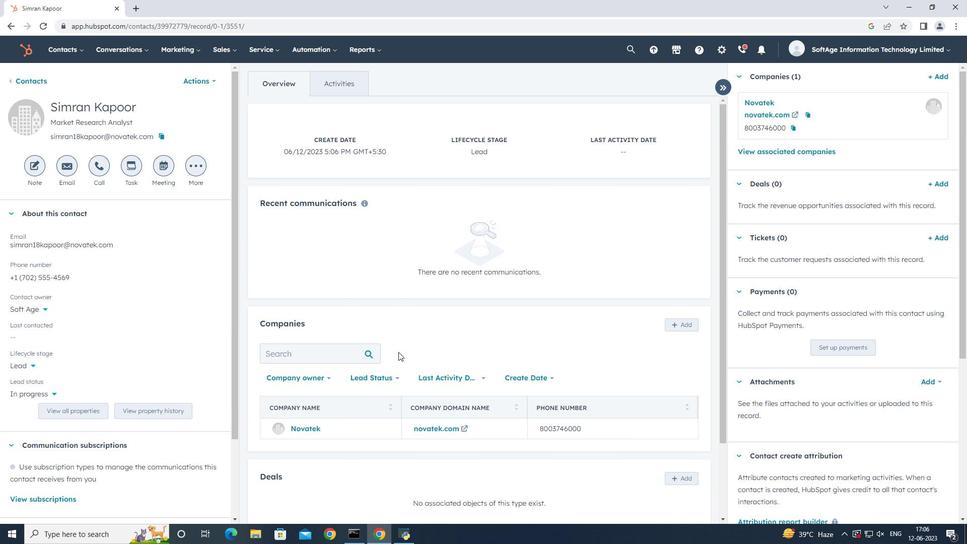 
